 Task: Create a due date automation trigger when advanced on, on the tuesday before a card is due add content with a name ending with resume at 11:00 AM.
Action: Mouse moved to (943, 218)
Screenshot: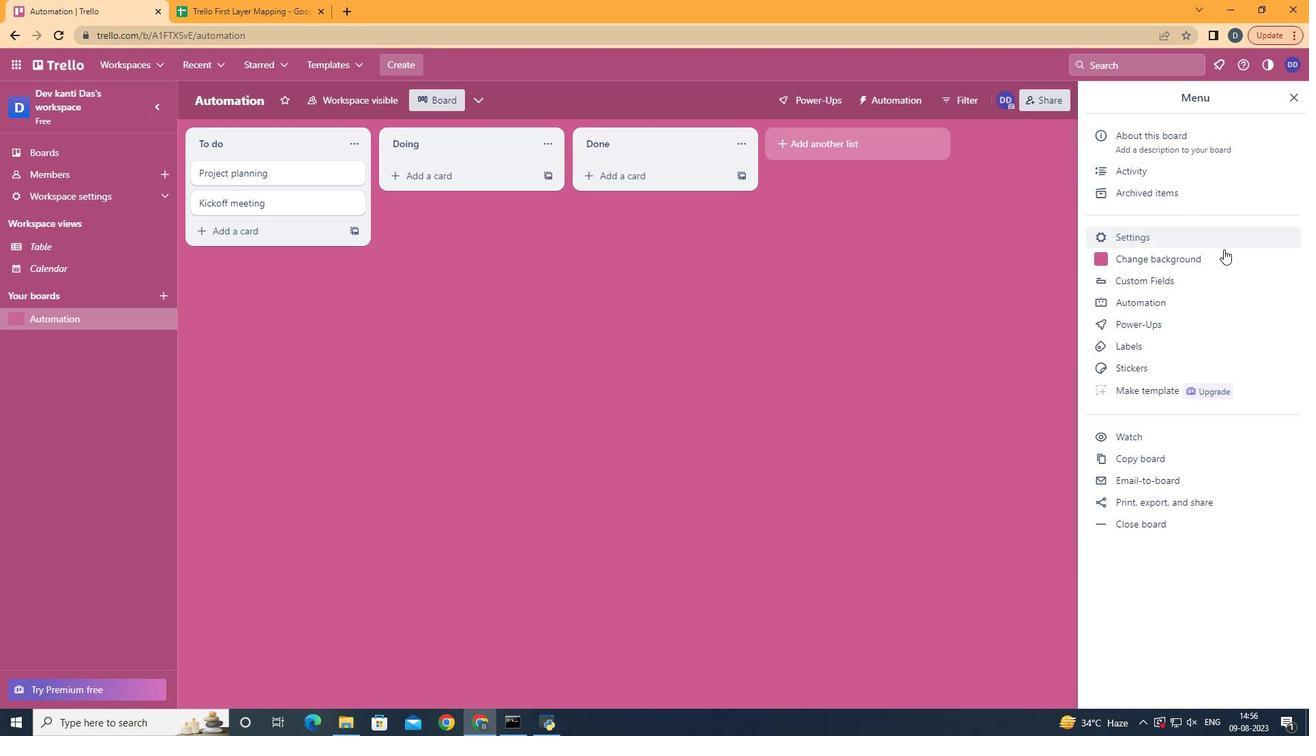 
Action: Mouse pressed left at (943, 218)
Screenshot: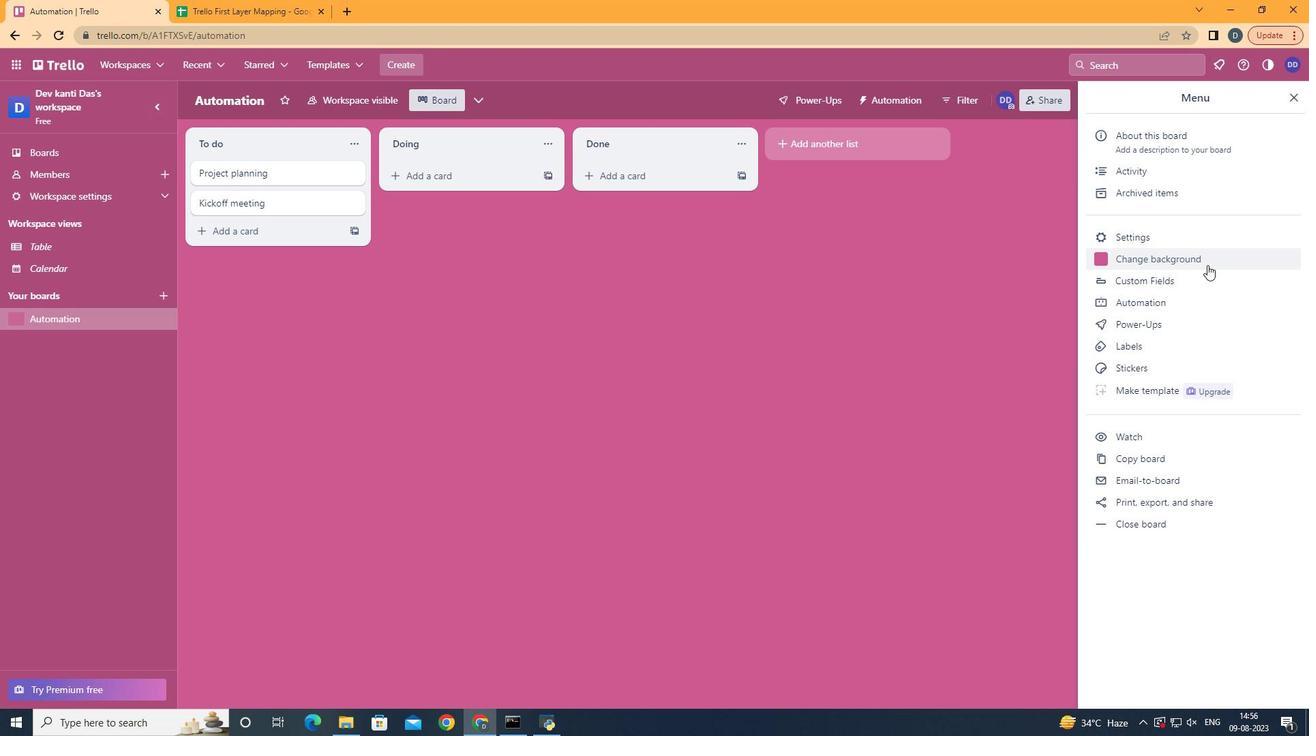 
Action: Mouse moved to (876, 354)
Screenshot: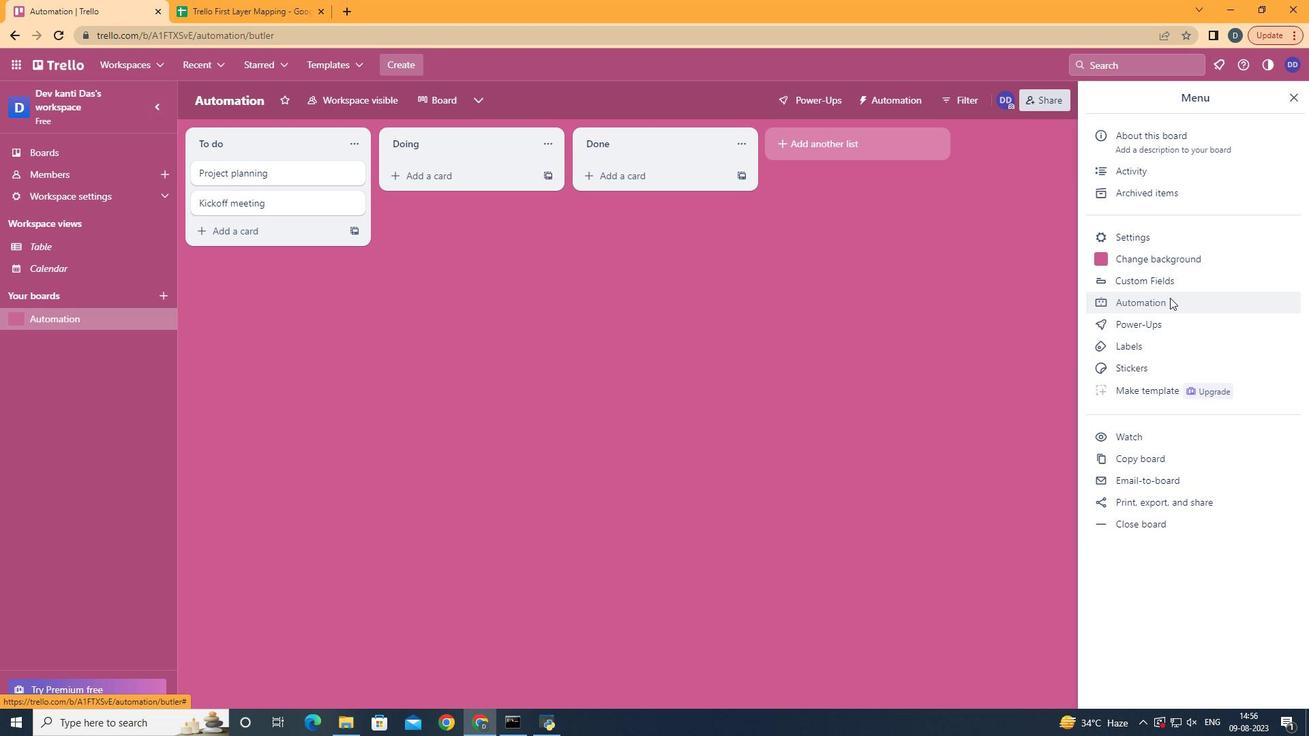 
Action: Mouse pressed left at (876, 354)
Screenshot: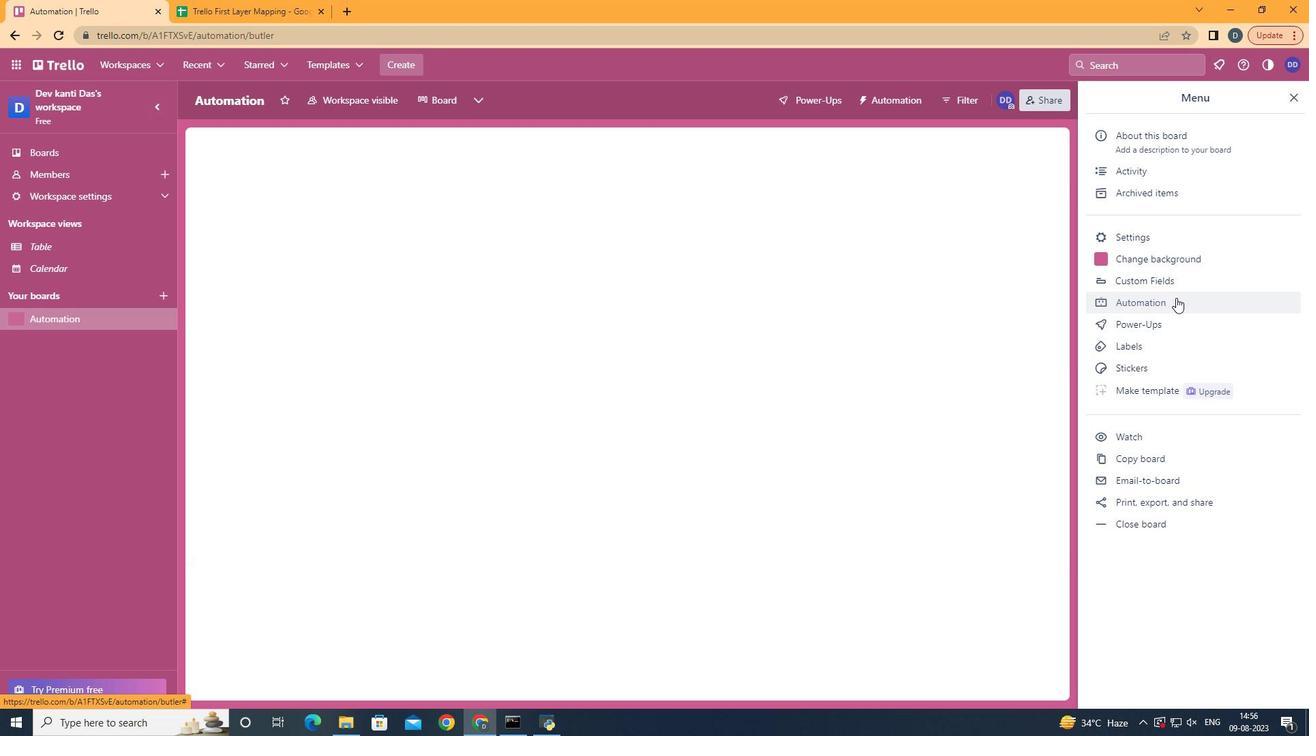 
Action: Mouse moved to (375, 336)
Screenshot: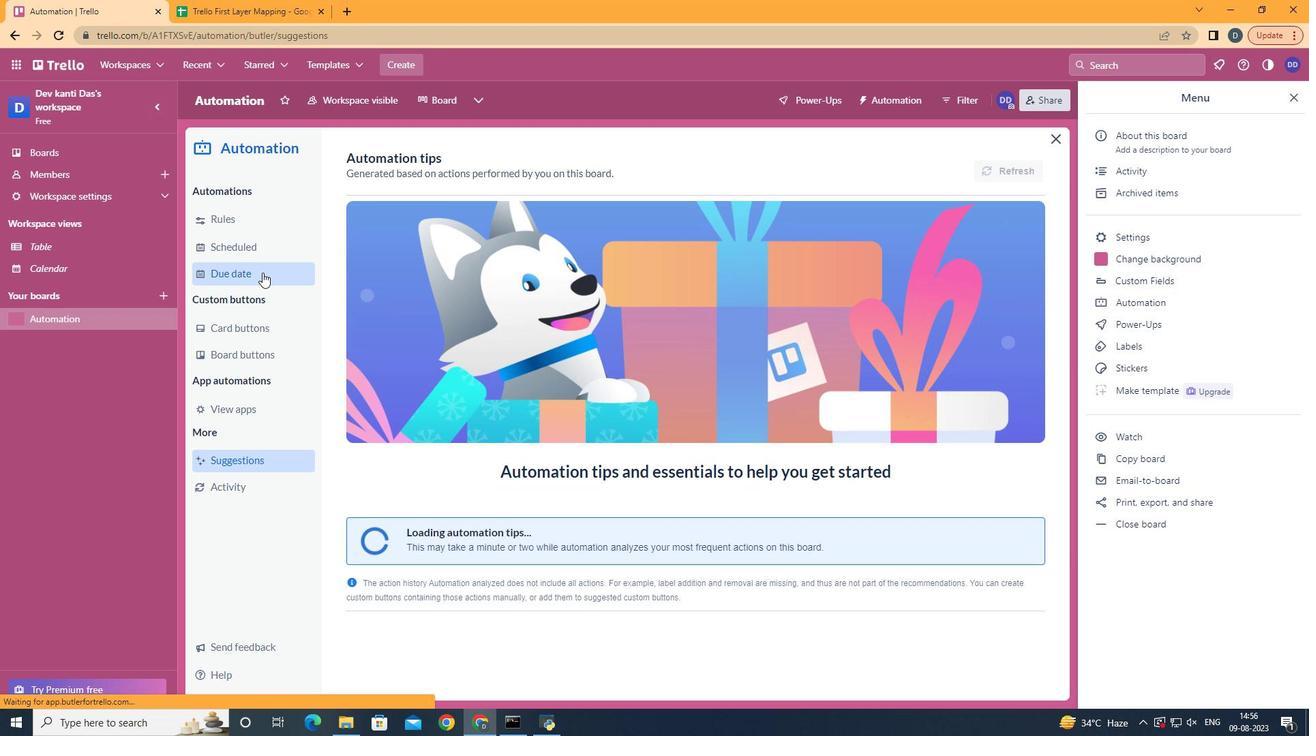 
Action: Mouse pressed left at (375, 336)
Screenshot: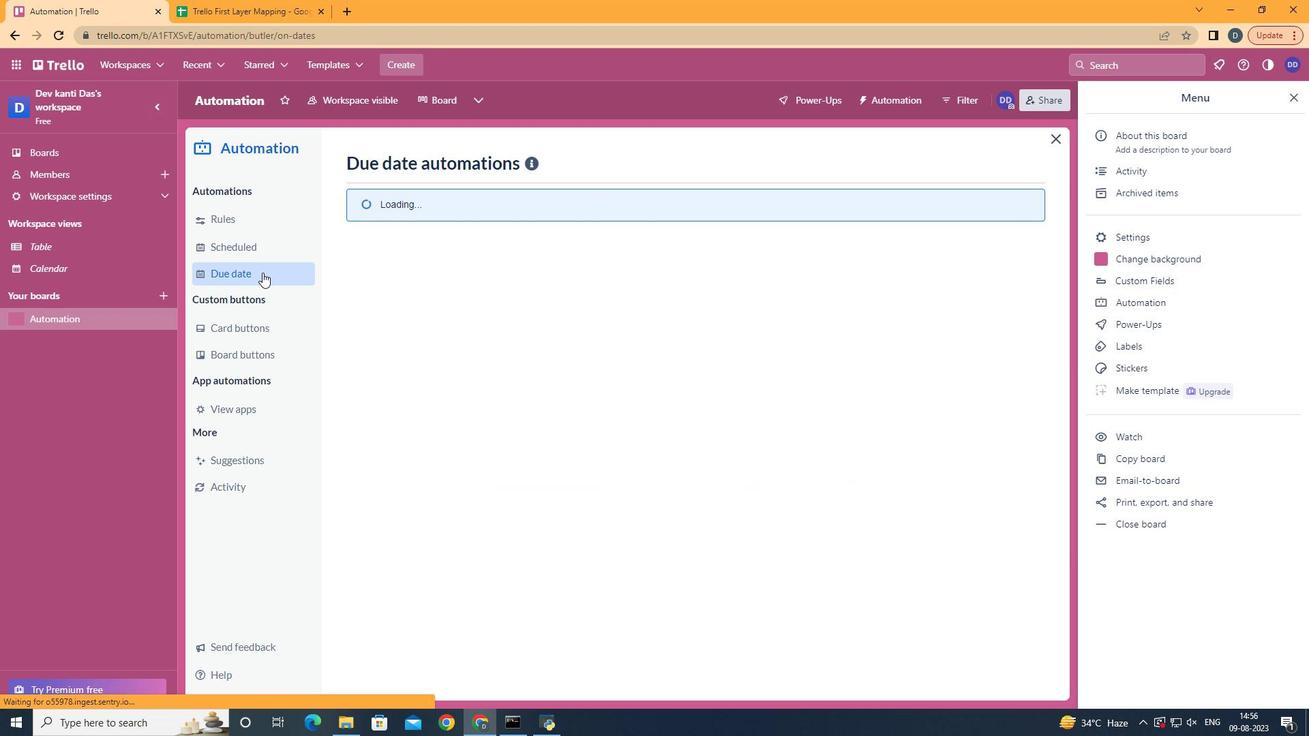 
Action: Mouse moved to (769, 268)
Screenshot: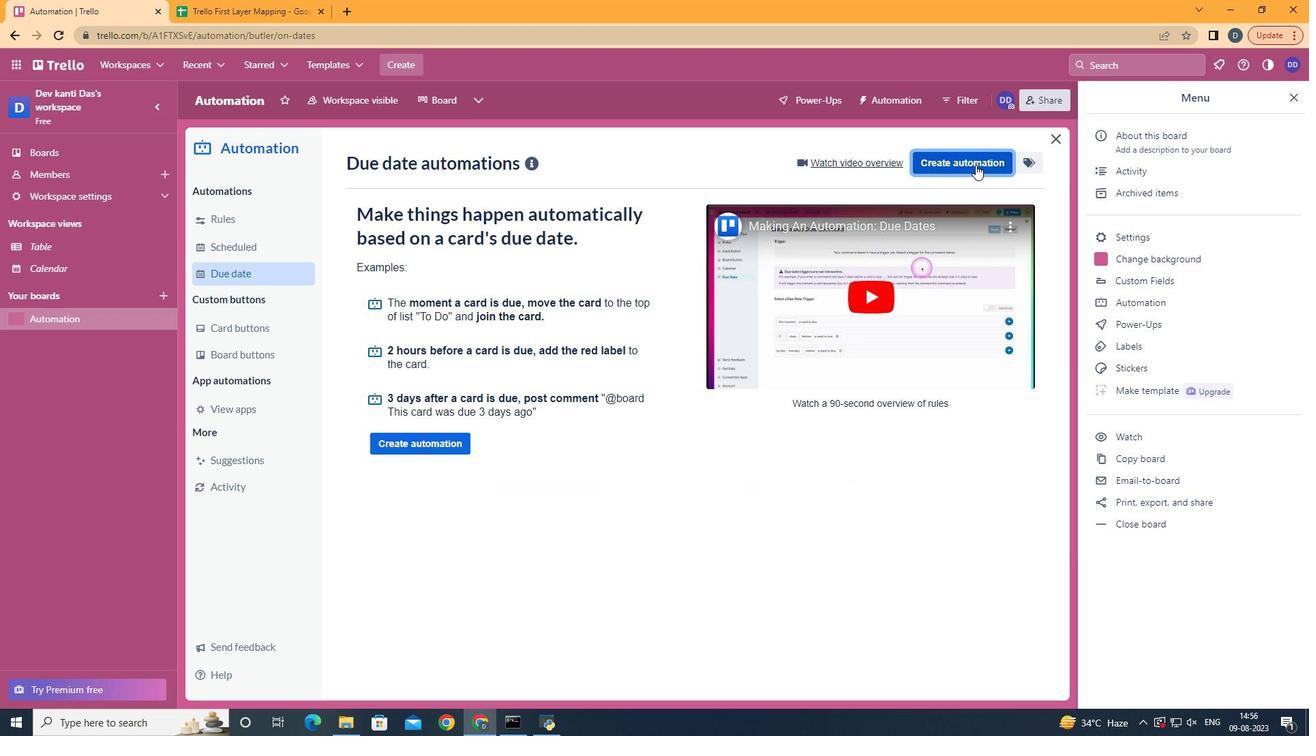 
Action: Mouse pressed left at (769, 268)
Screenshot: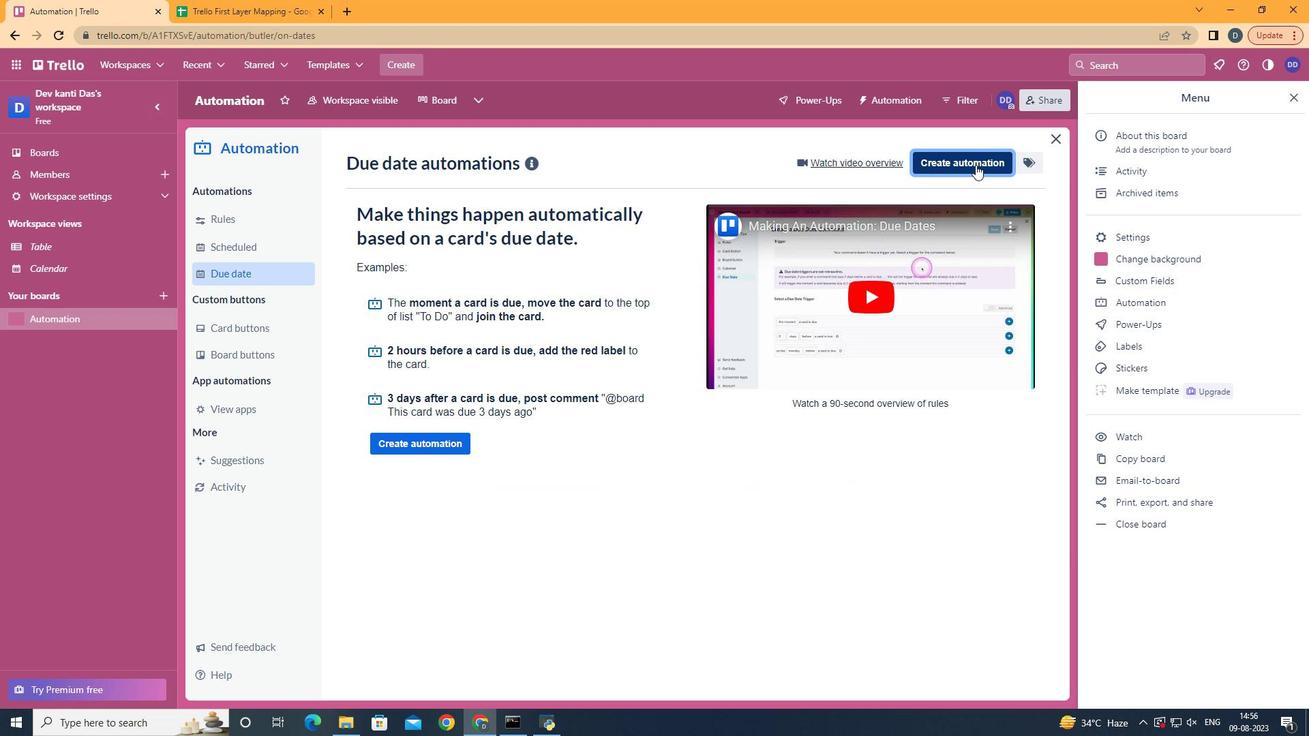 
Action: Mouse moved to (769, 262)
Screenshot: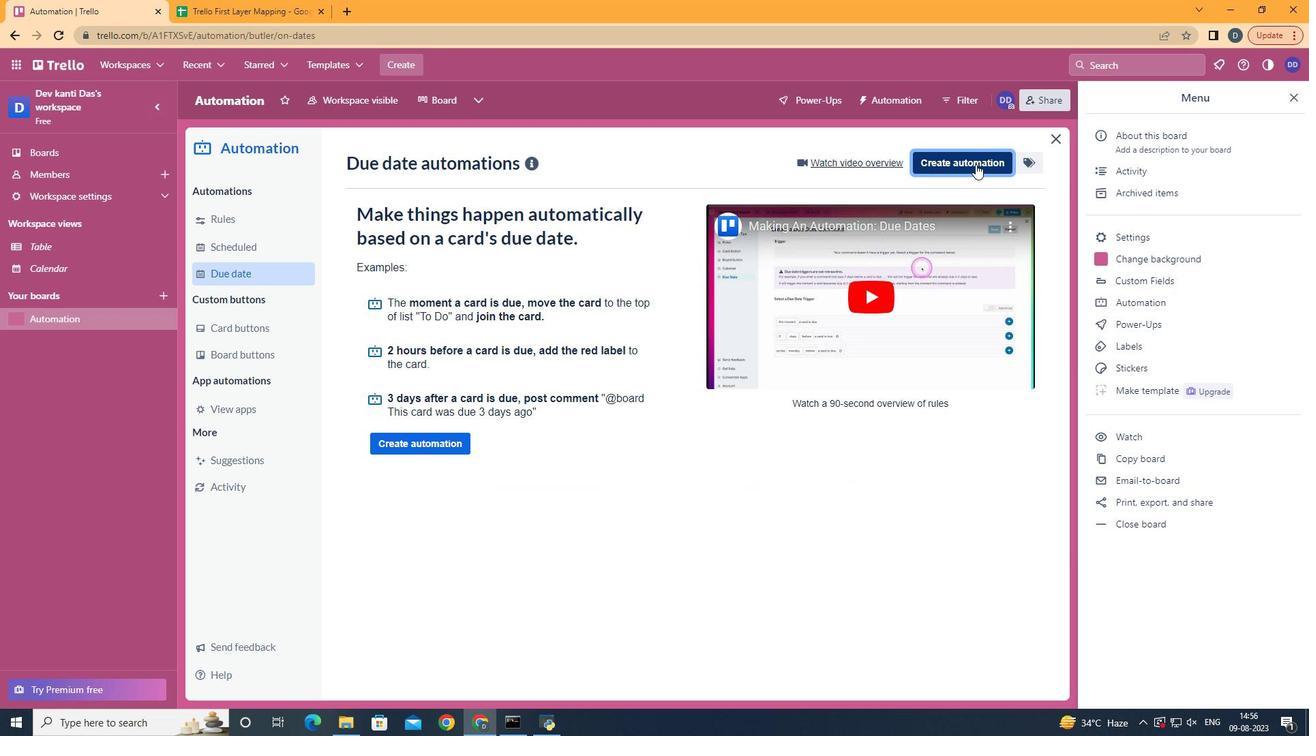 
Action: Mouse pressed left at (769, 262)
Screenshot: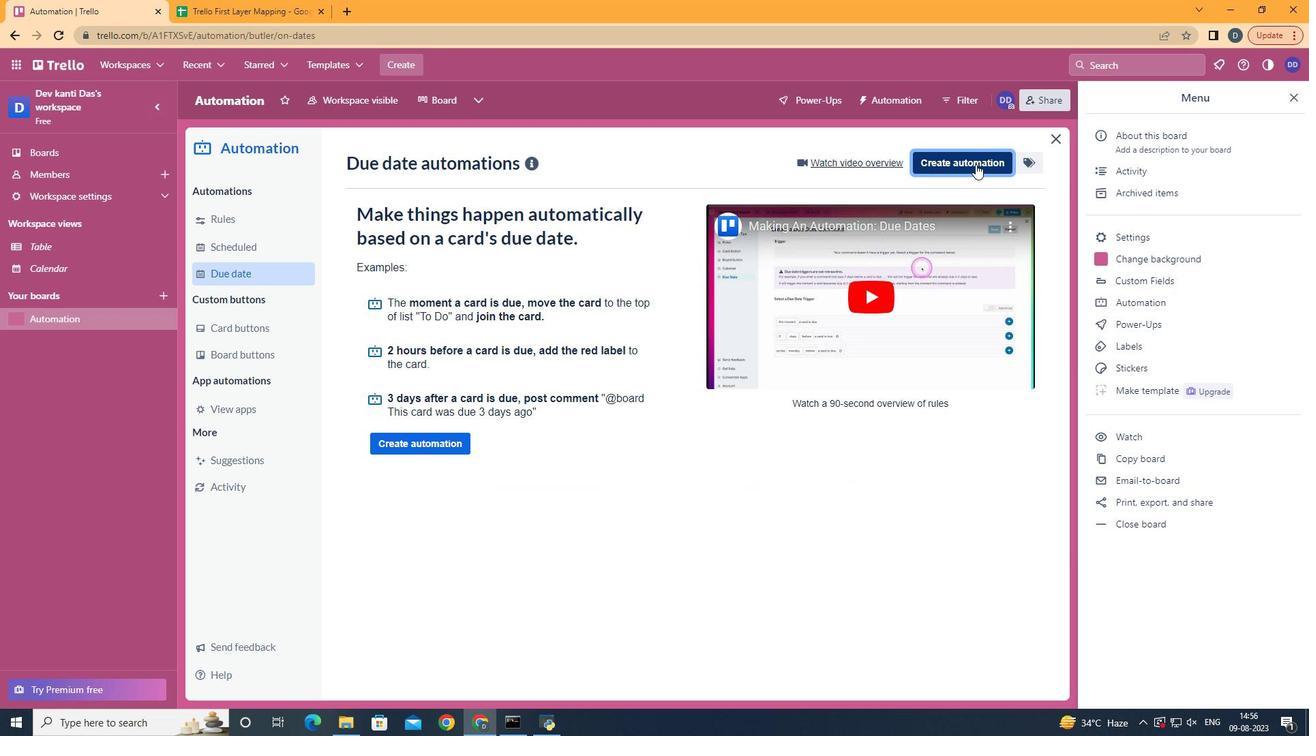 
Action: Mouse moved to (606, 345)
Screenshot: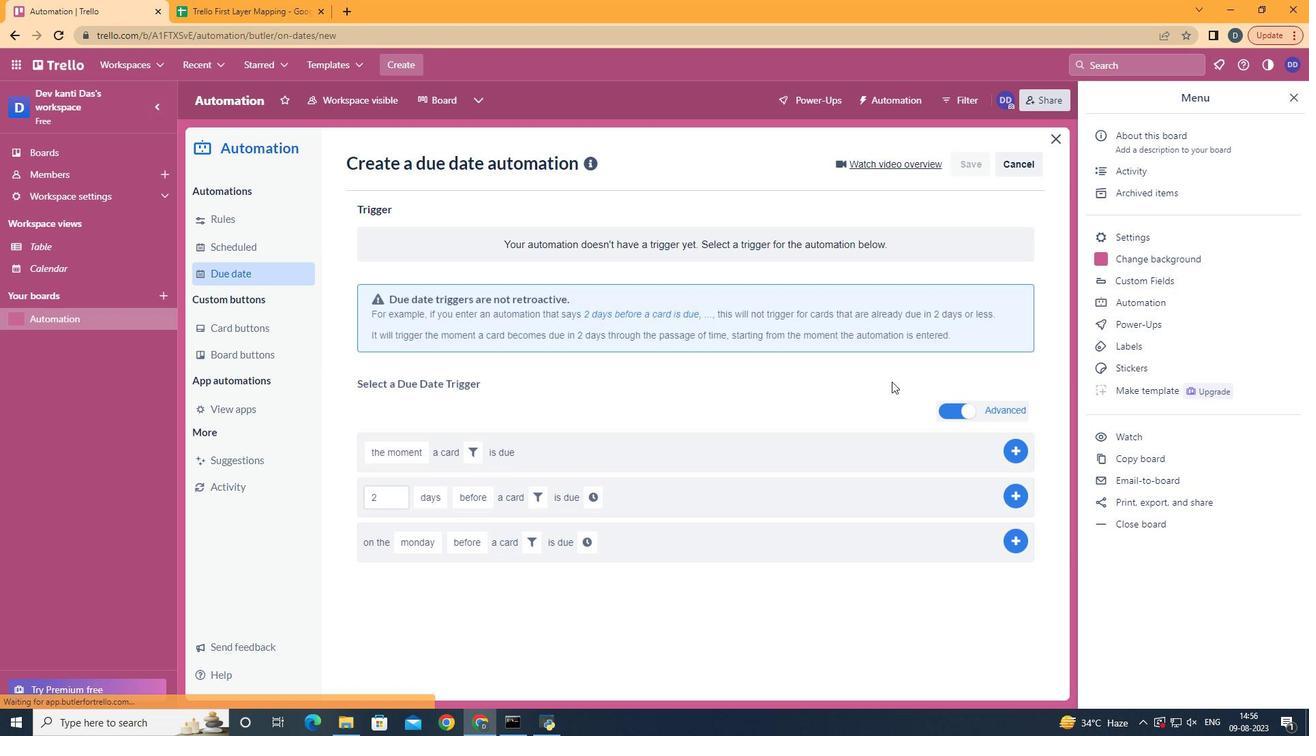 
Action: Mouse pressed left at (606, 345)
Screenshot: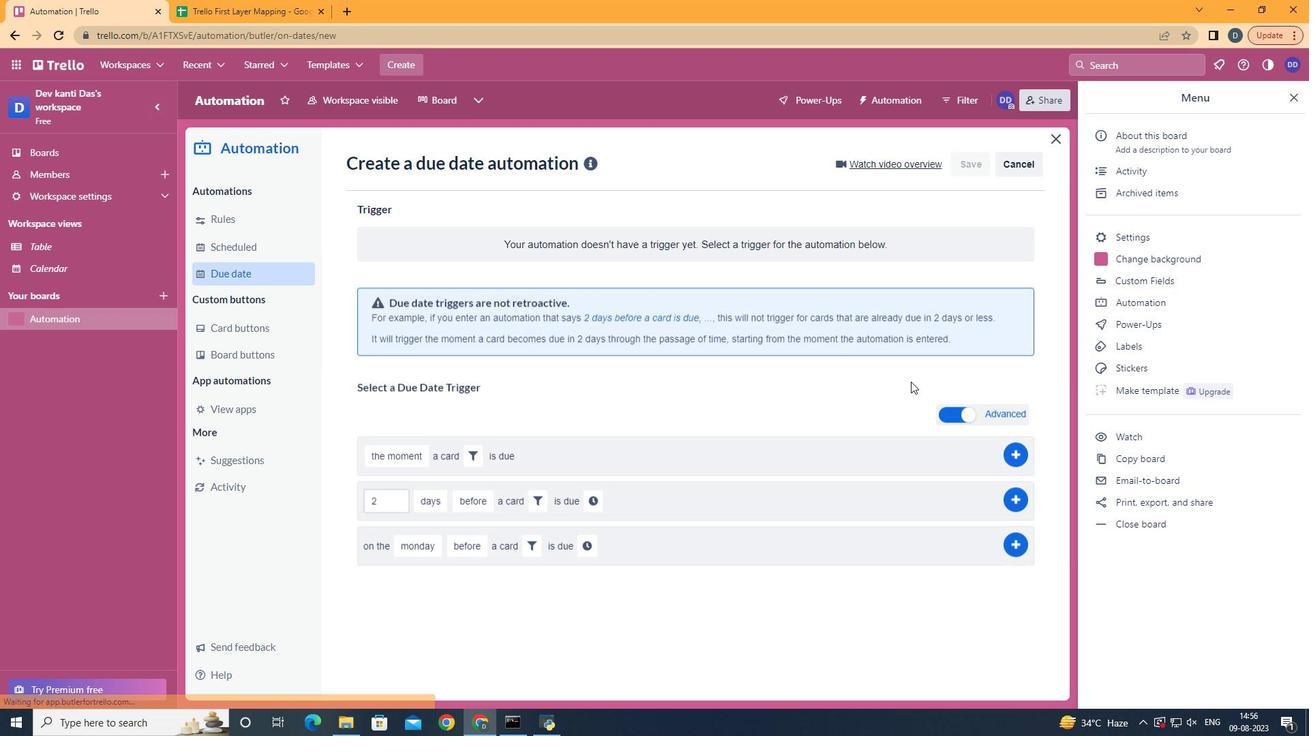 
Action: Mouse moved to (473, 413)
Screenshot: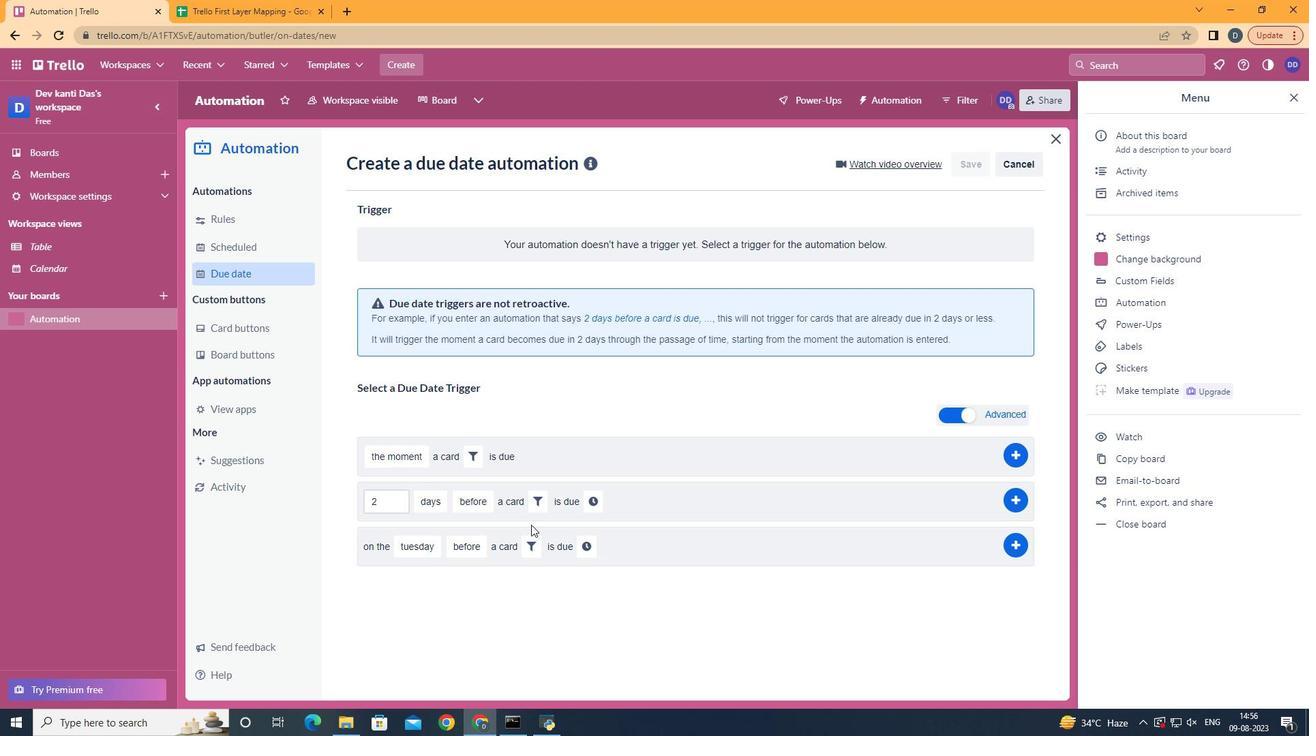 
Action: Mouse pressed left at (473, 413)
Screenshot: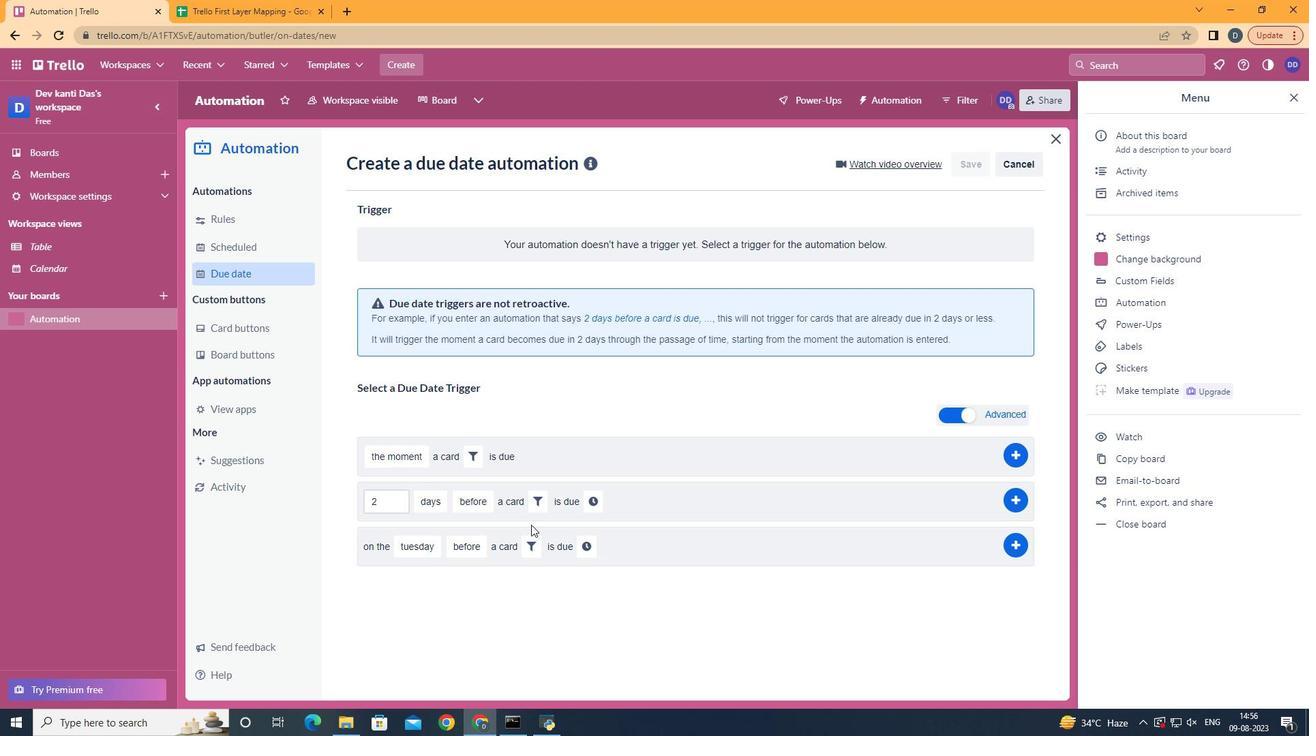 
Action: Mouse moved to (523, 523)
Screenshot: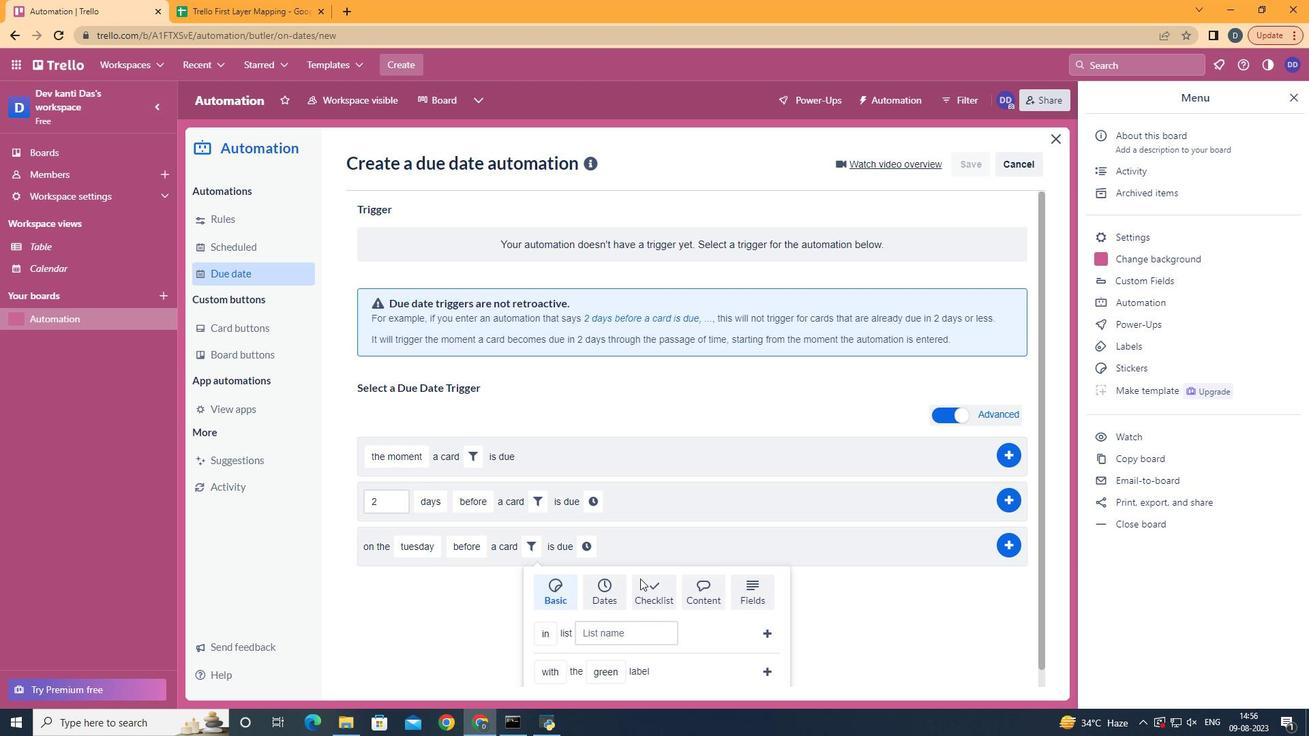 
Action: Mouse pressed left at (523, 523)
Screenshot: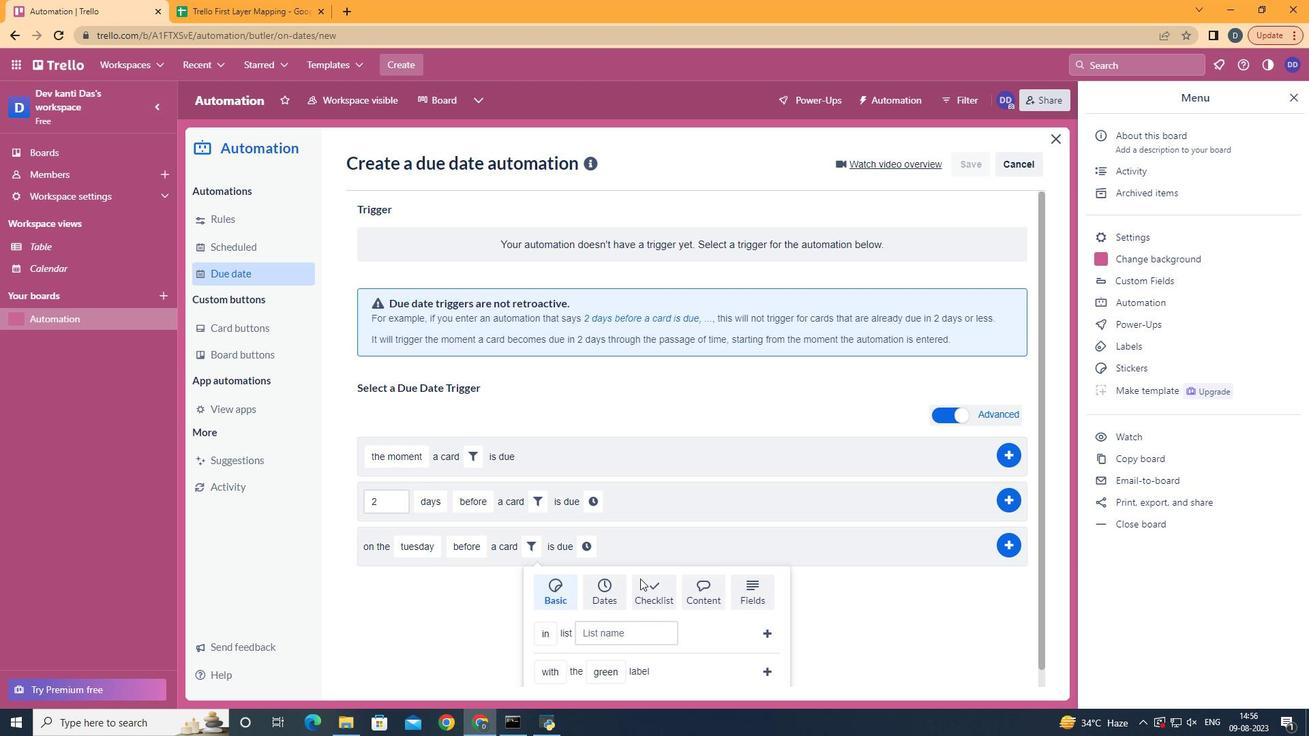 
Action: Mouse moved to (621, 553)
Screenshot: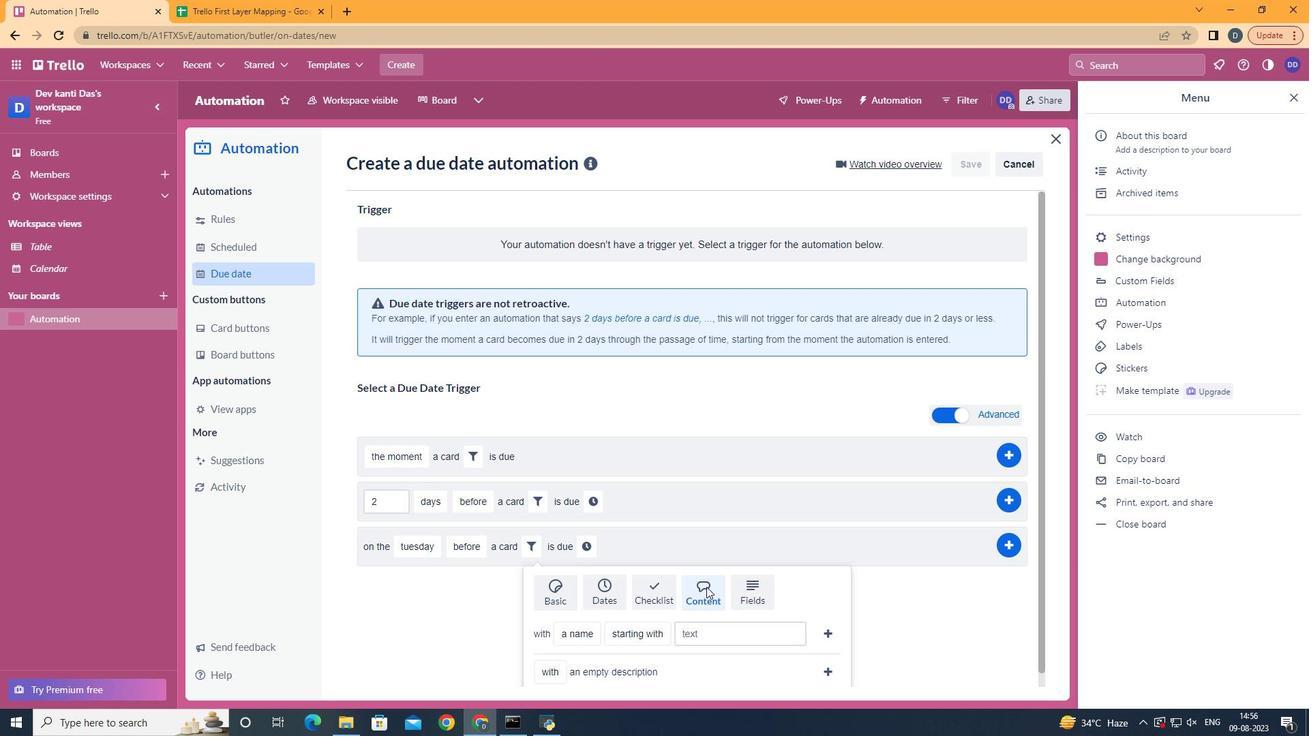 
Action: Mouse pressed left at (621, 553)
Screenshot: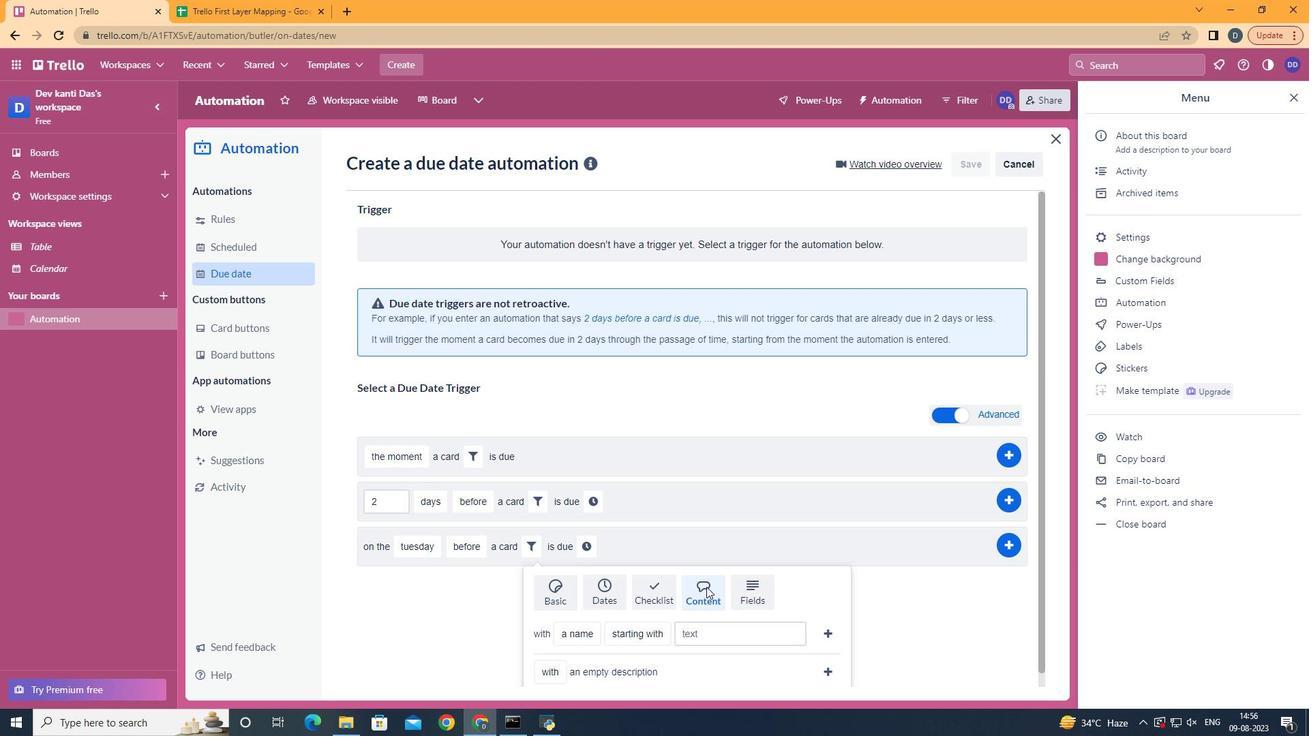 
Action: Mouse moved to (568, 530)
Screenshot: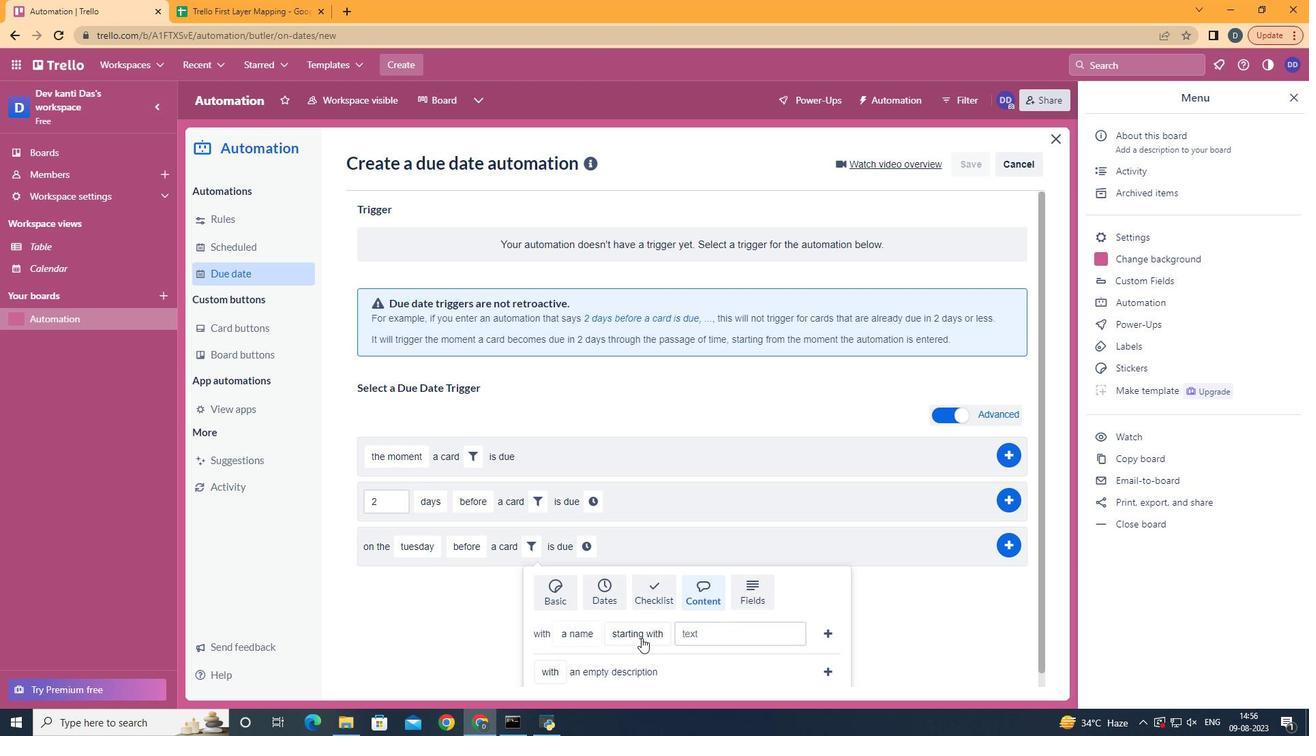 
Action: Mouse pressed left at (568, 530)
Screenshot: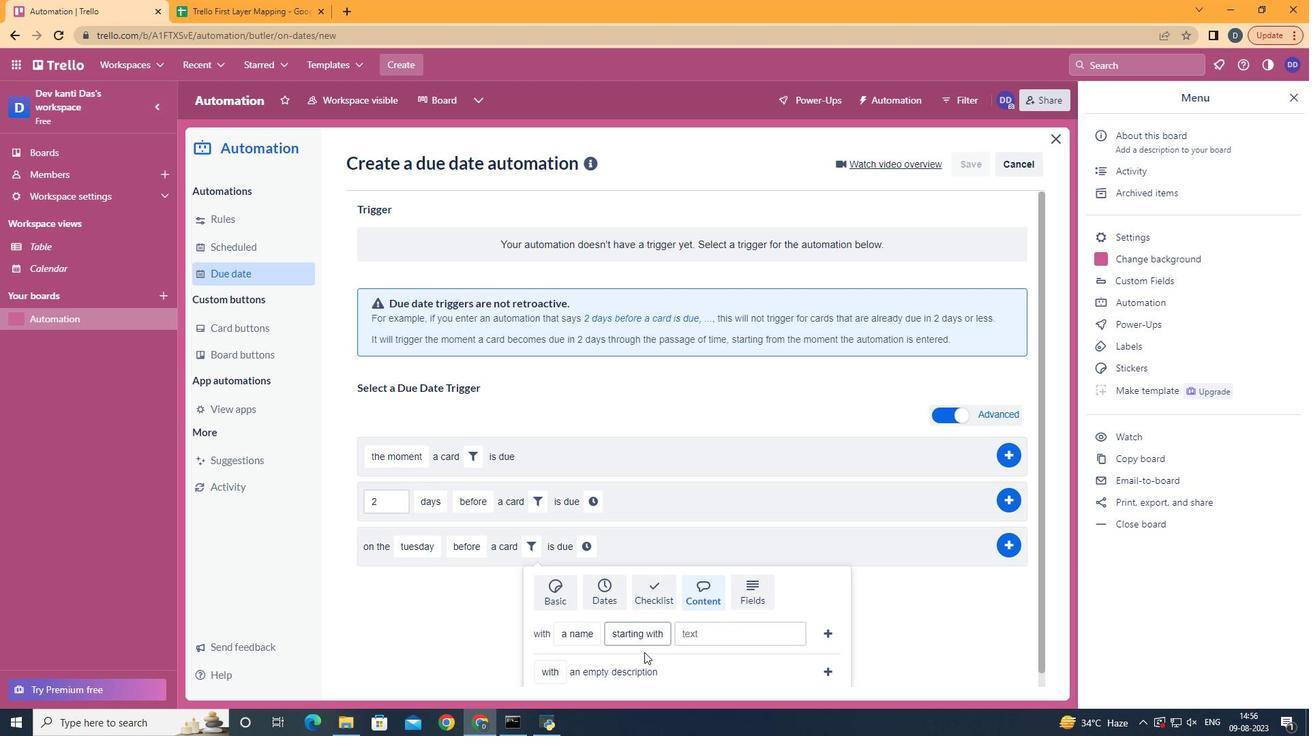 
Action: Mouse moved to (602, 493)
Screenshot: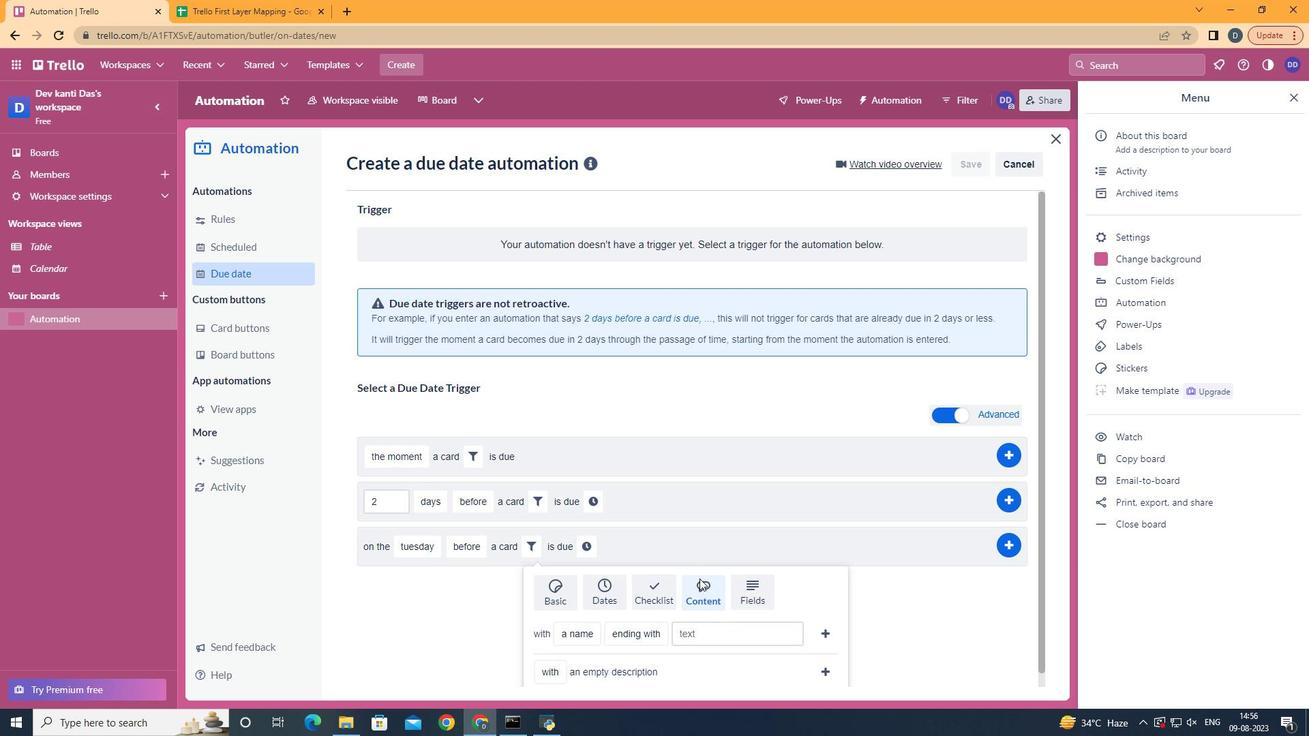 
Action: Mouse pressed left at (602, 493)
Screenshot: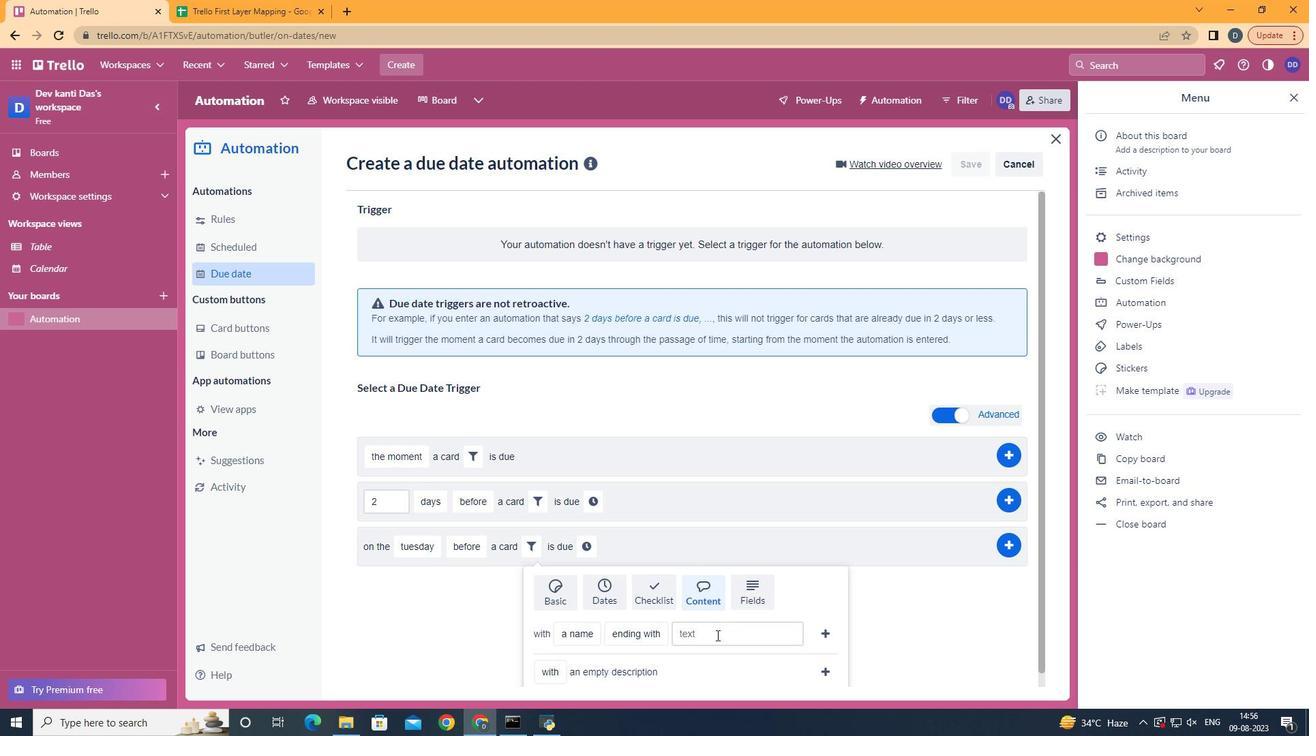 
Action: Mouse moved to (629, 595)
Screenshot: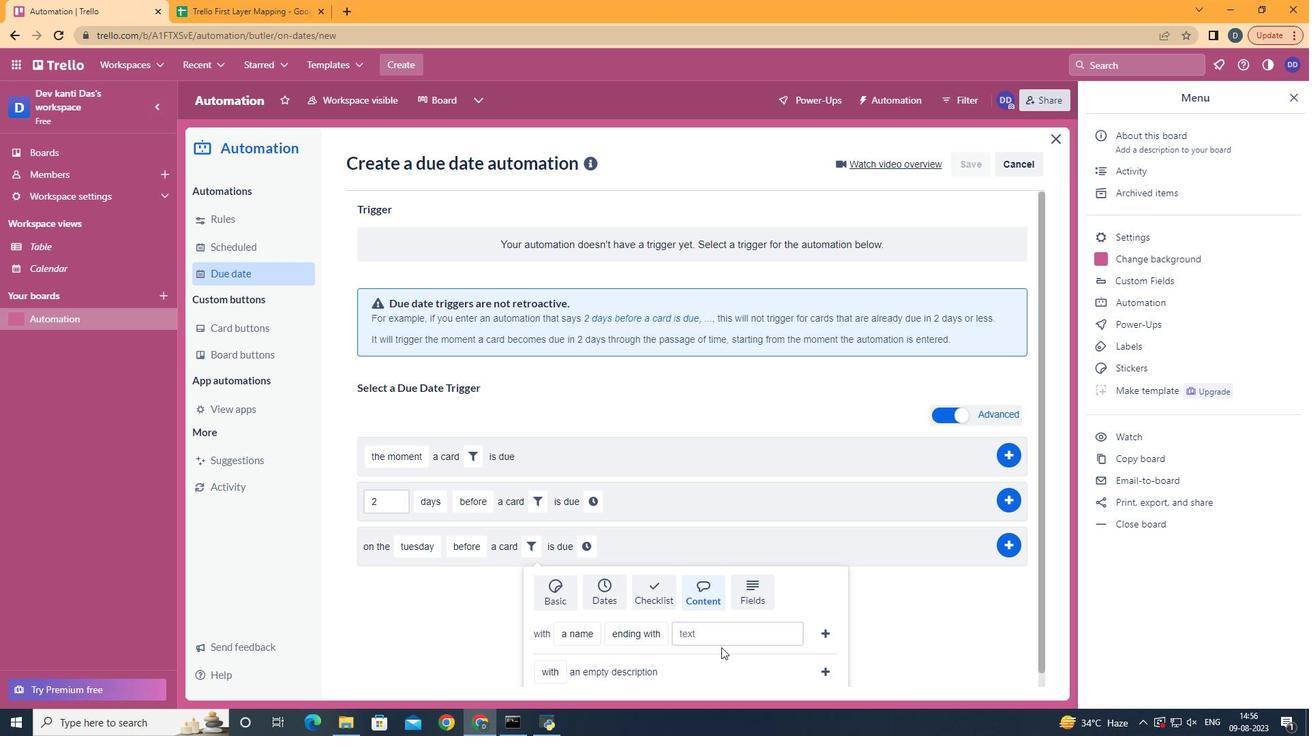 
Action: Mouse pressed left at (629, 595)
Screenshot: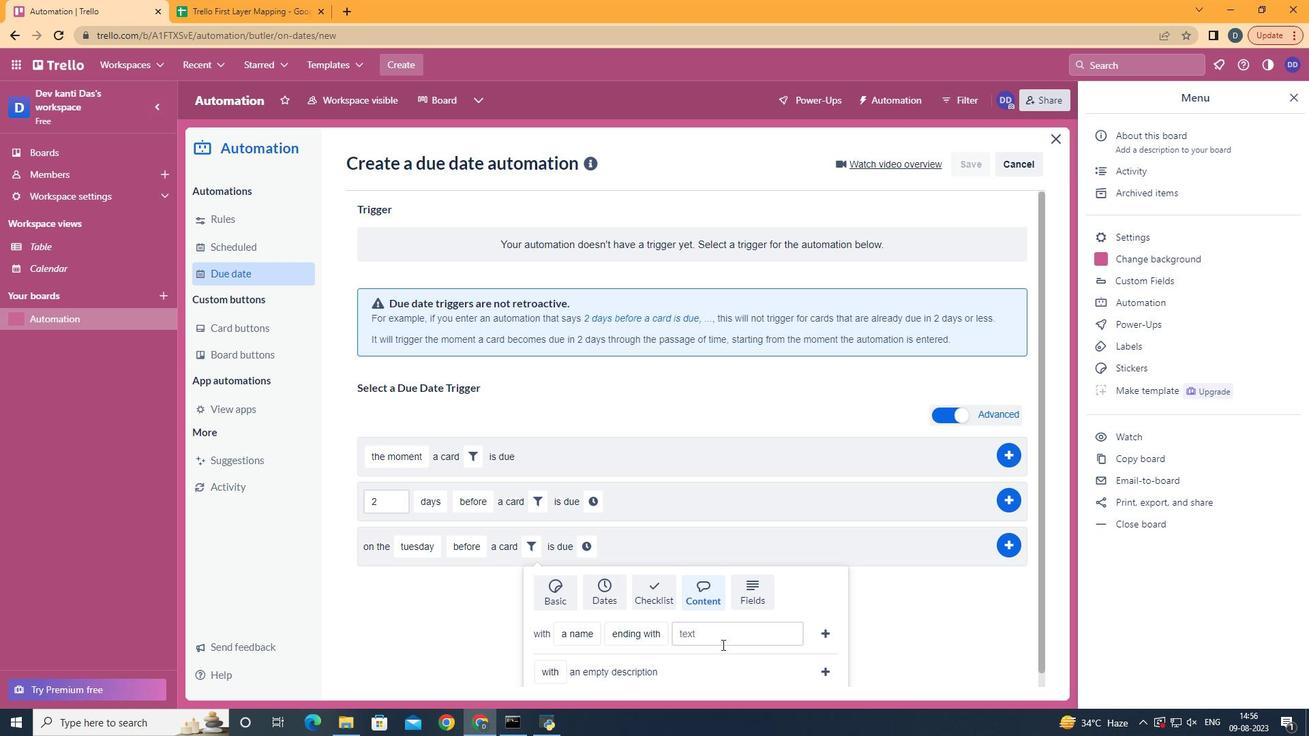 
Action: Mouse moved to (631, 590)
Screenshot: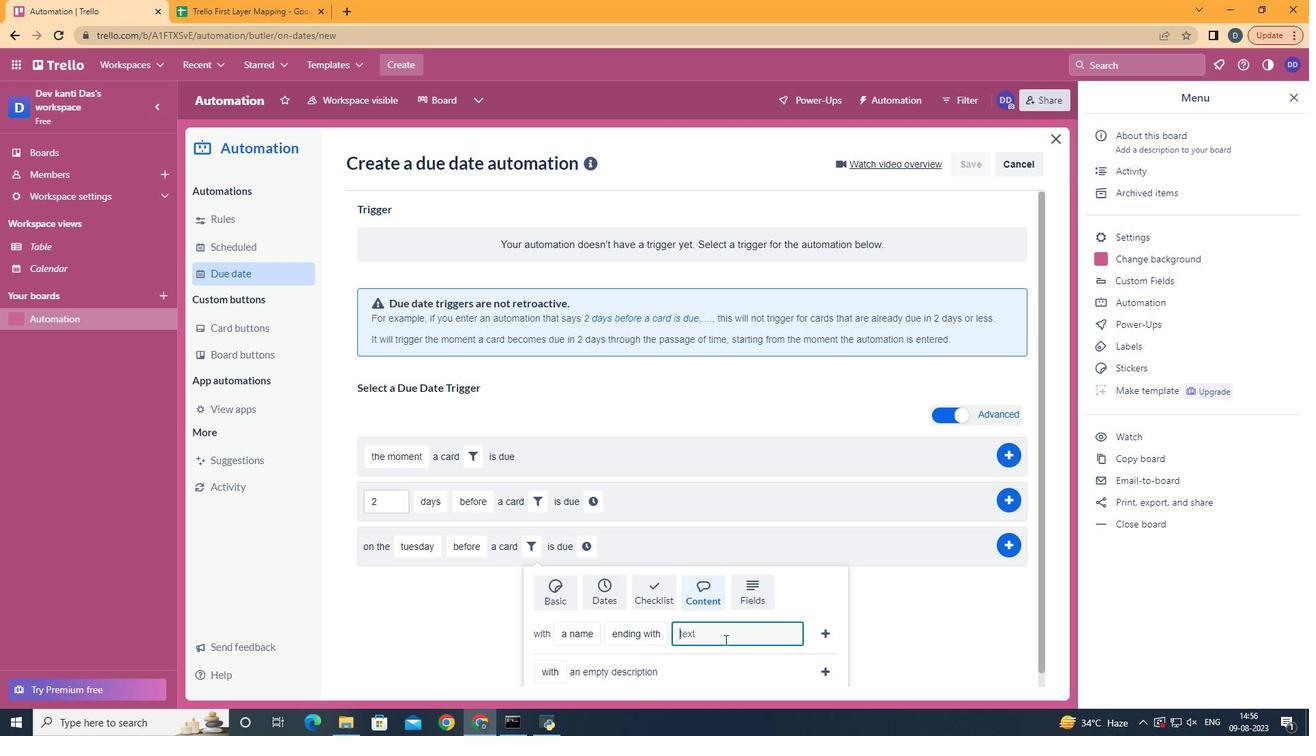 
Action: Mouse pressed left at (631, 590)
Screenshot: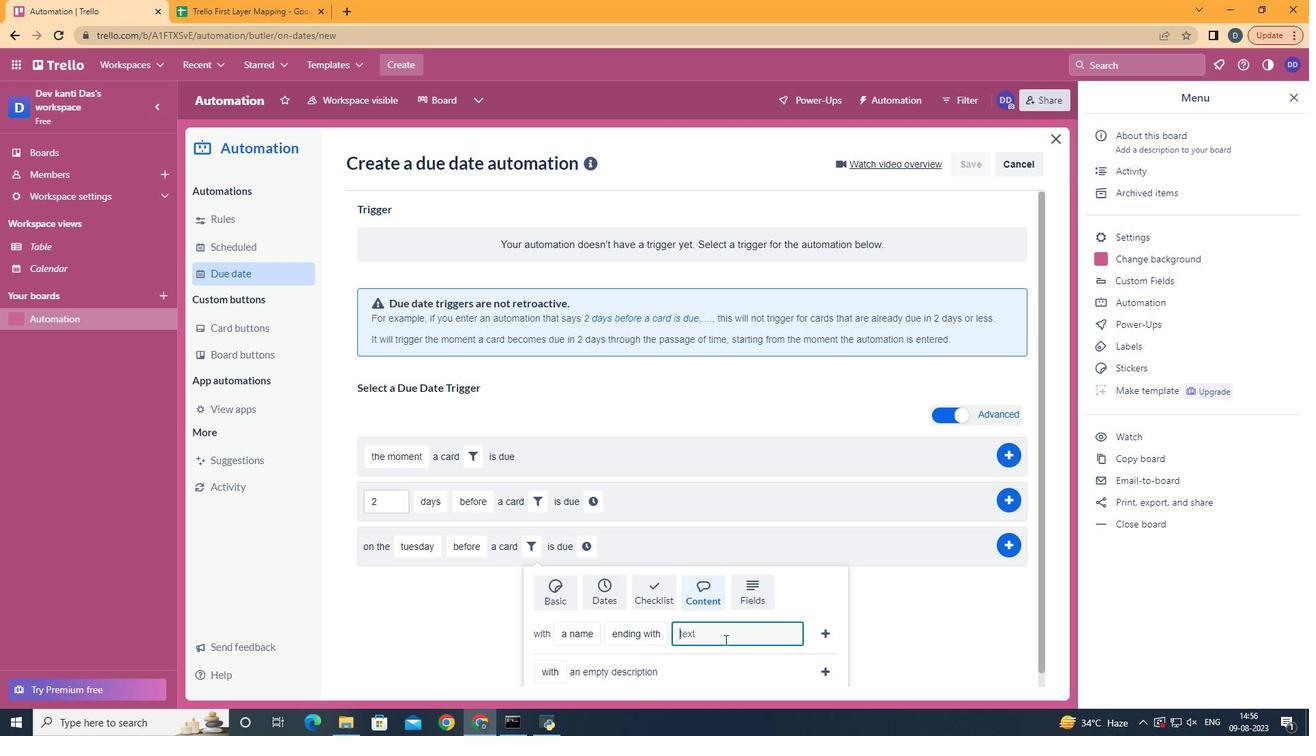 
Action: Key pressed resume
Screenshot: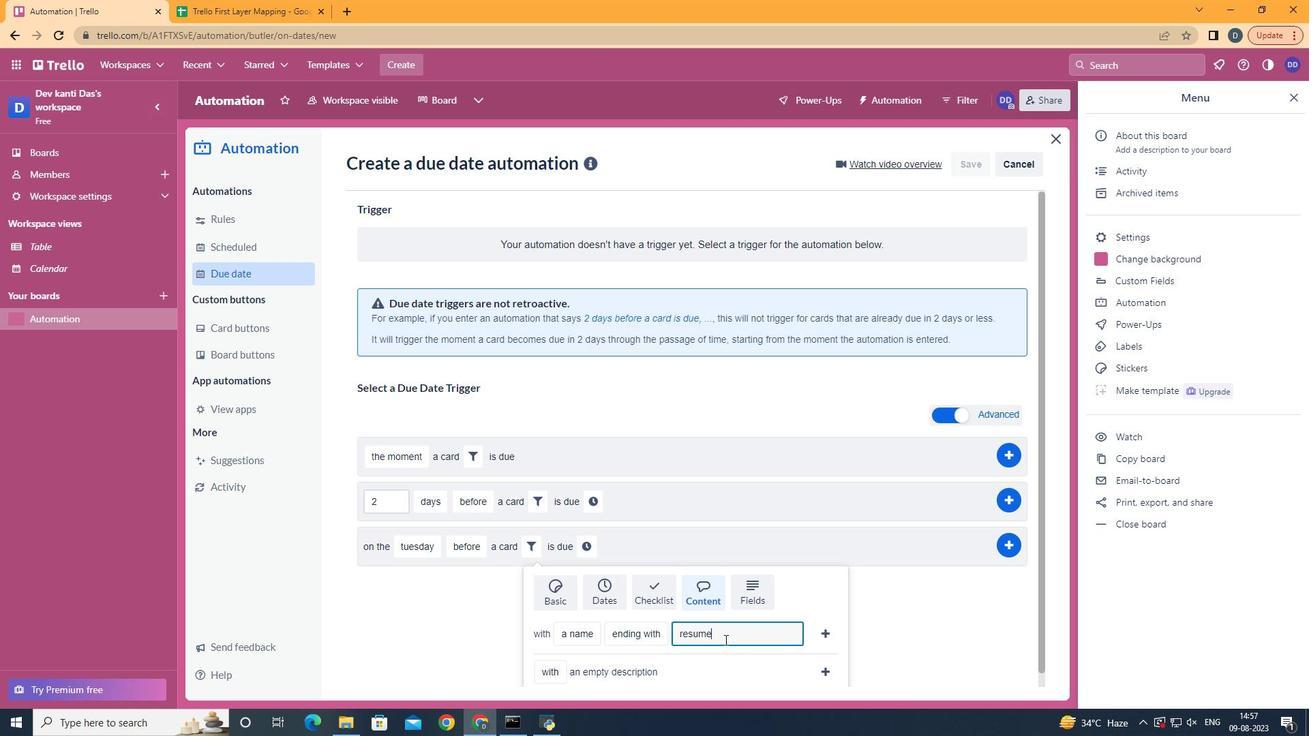 
Action: Mouse moved to (687, 587)
Screenshot: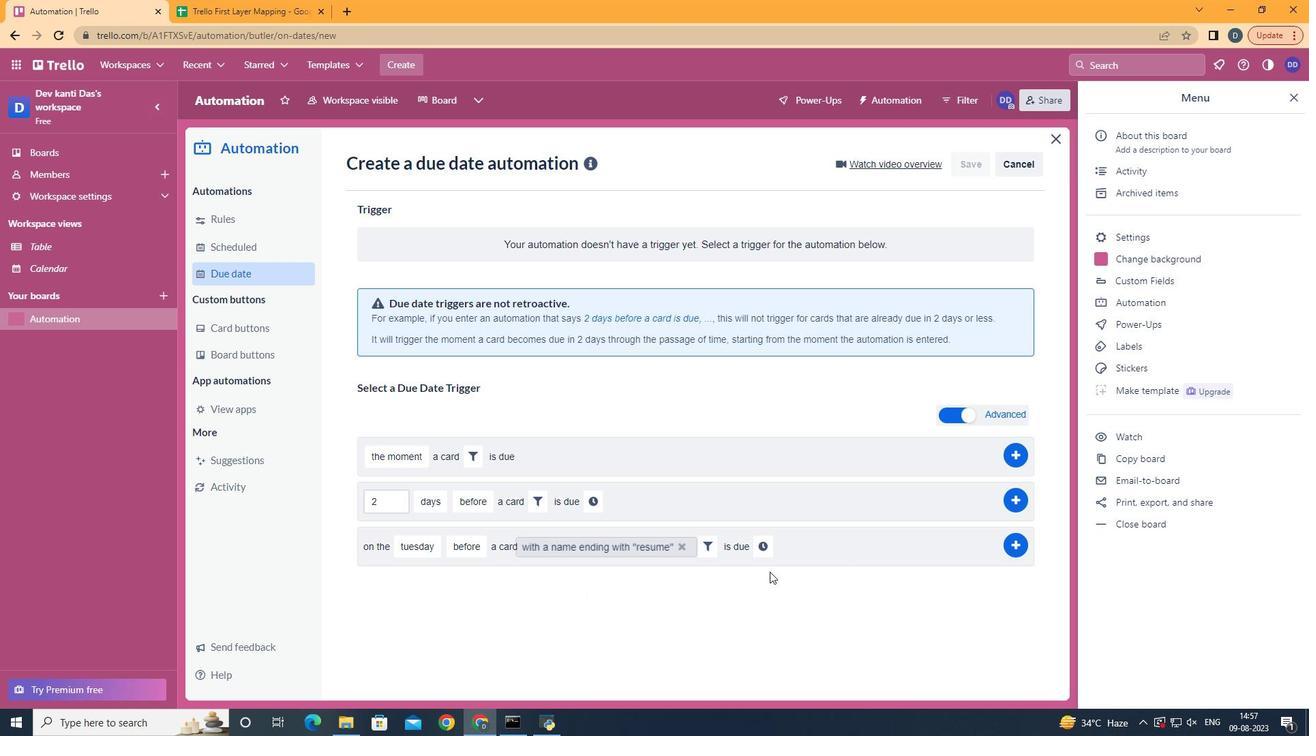 
Action: Mouse pressed left at (686, 587)
Screenshot: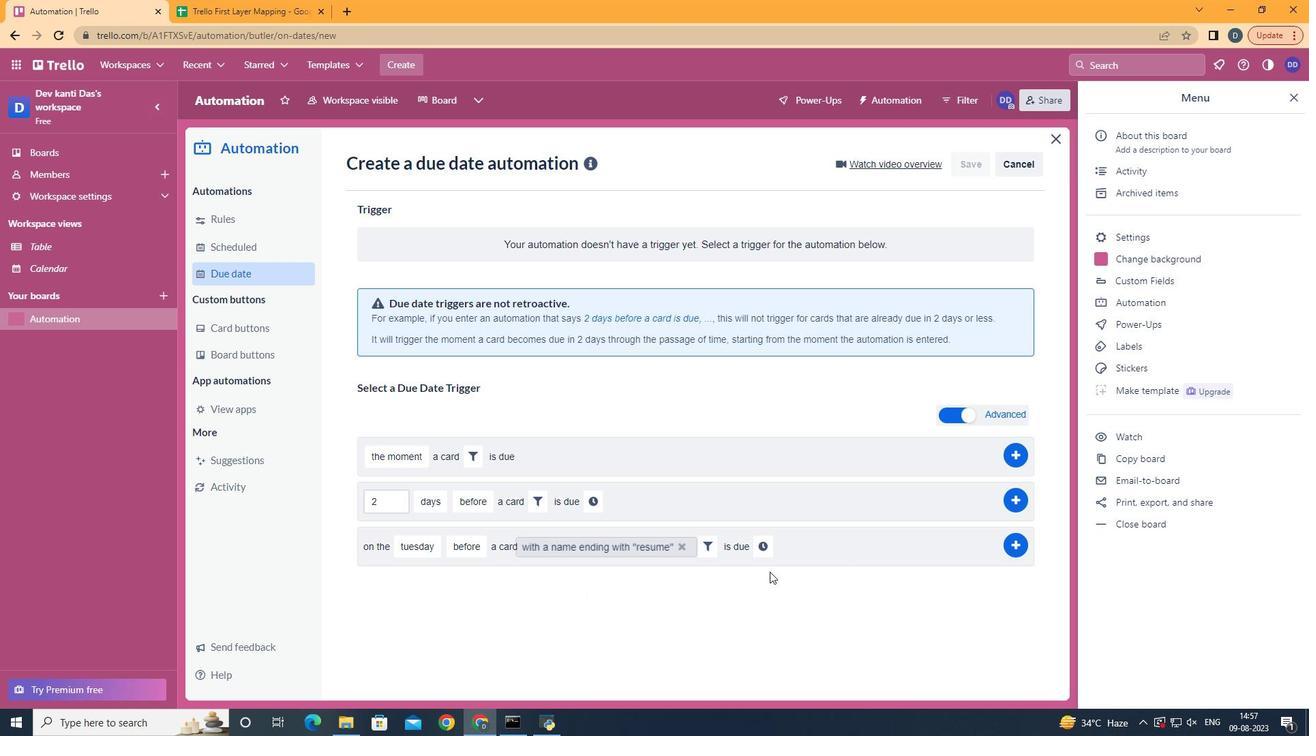 
Action: Mouse moved to (657, 533)
Screenshot: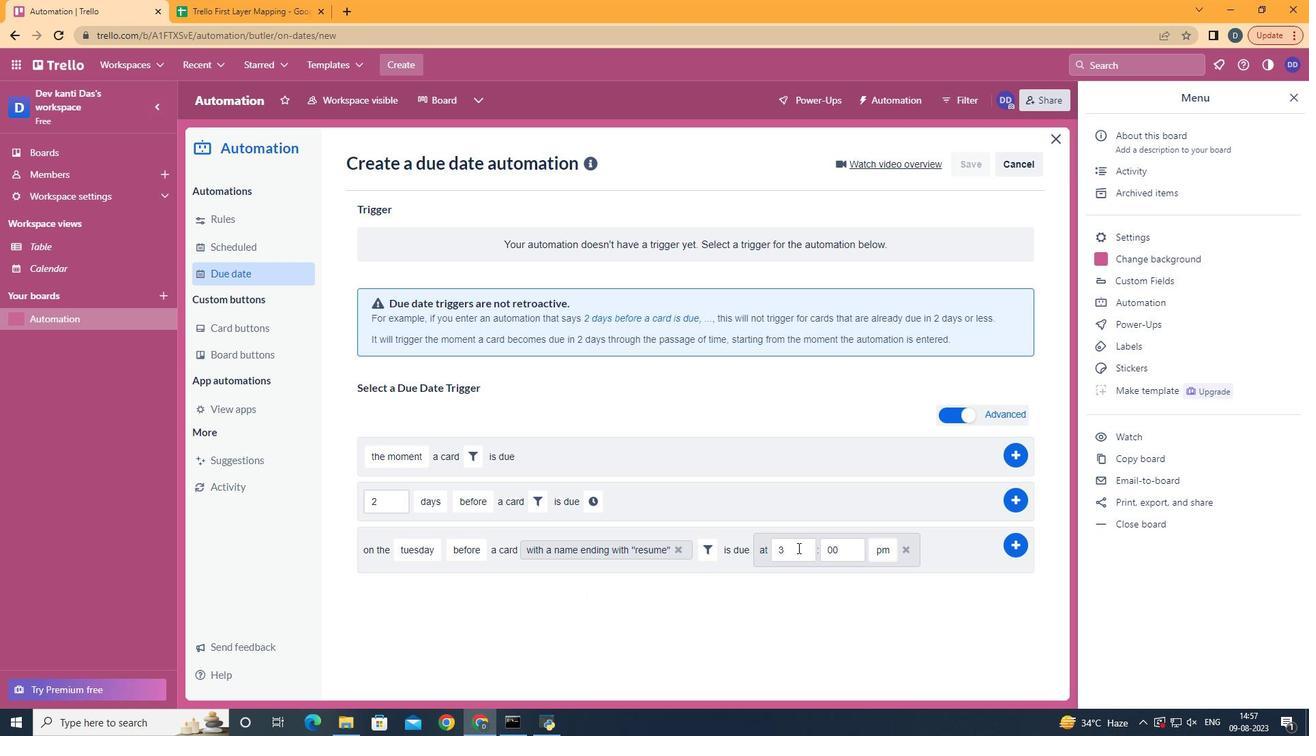 
Action: Mouse pressed left at (657, 533)
Screenshot: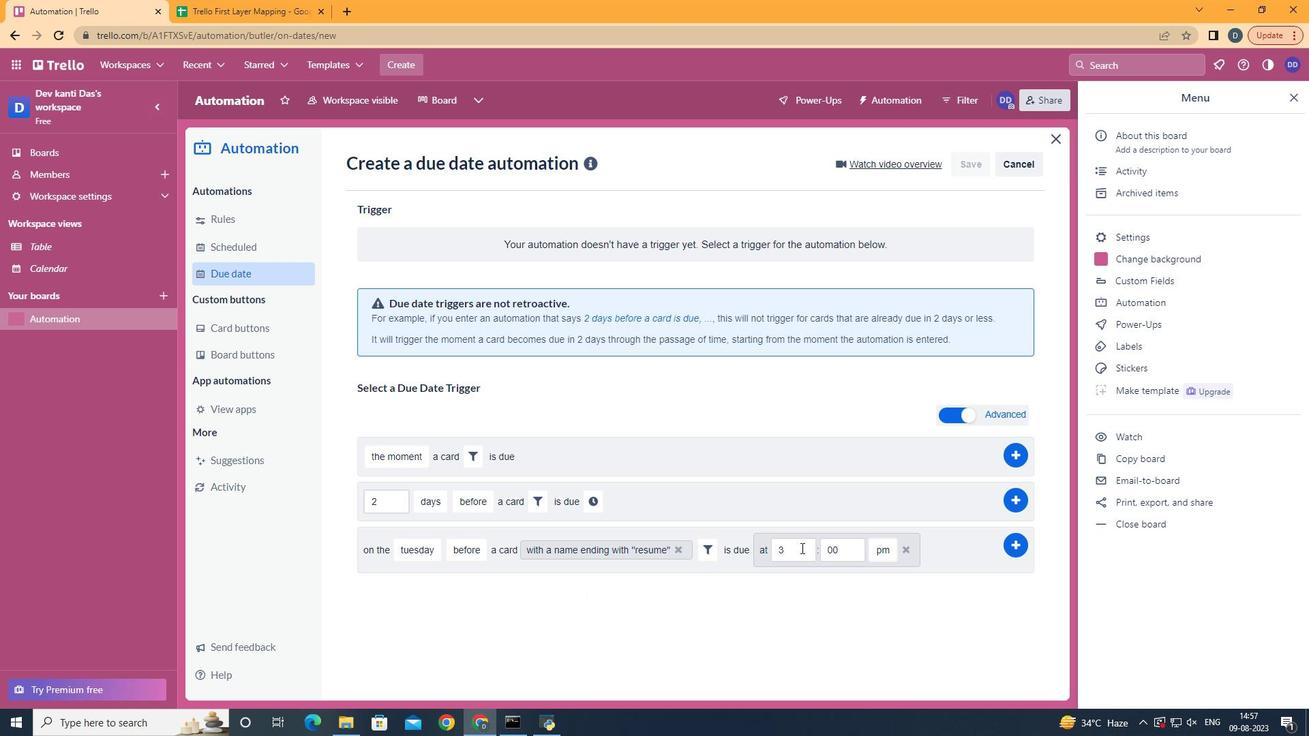 
Action: Mouse moved to (673, 527)
Screenshot: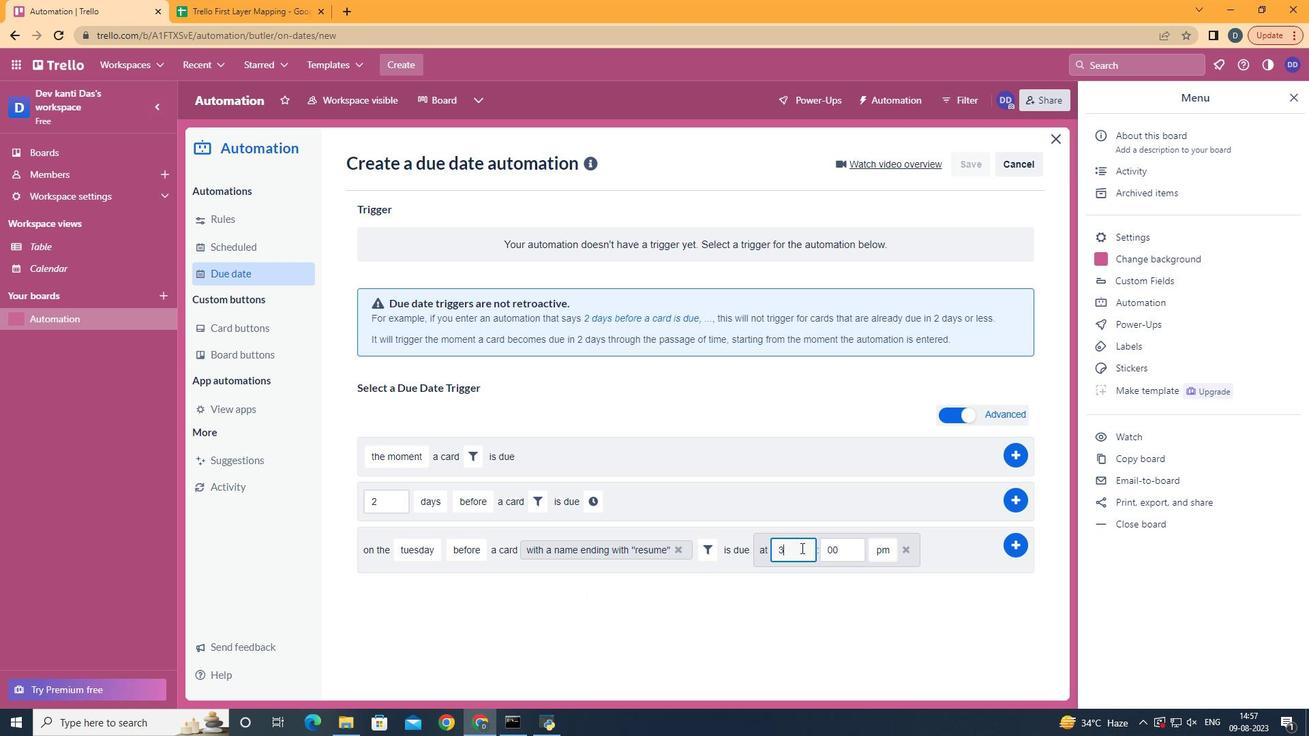 
Action: Mouse pressed left at (673, 527)
Screenshot: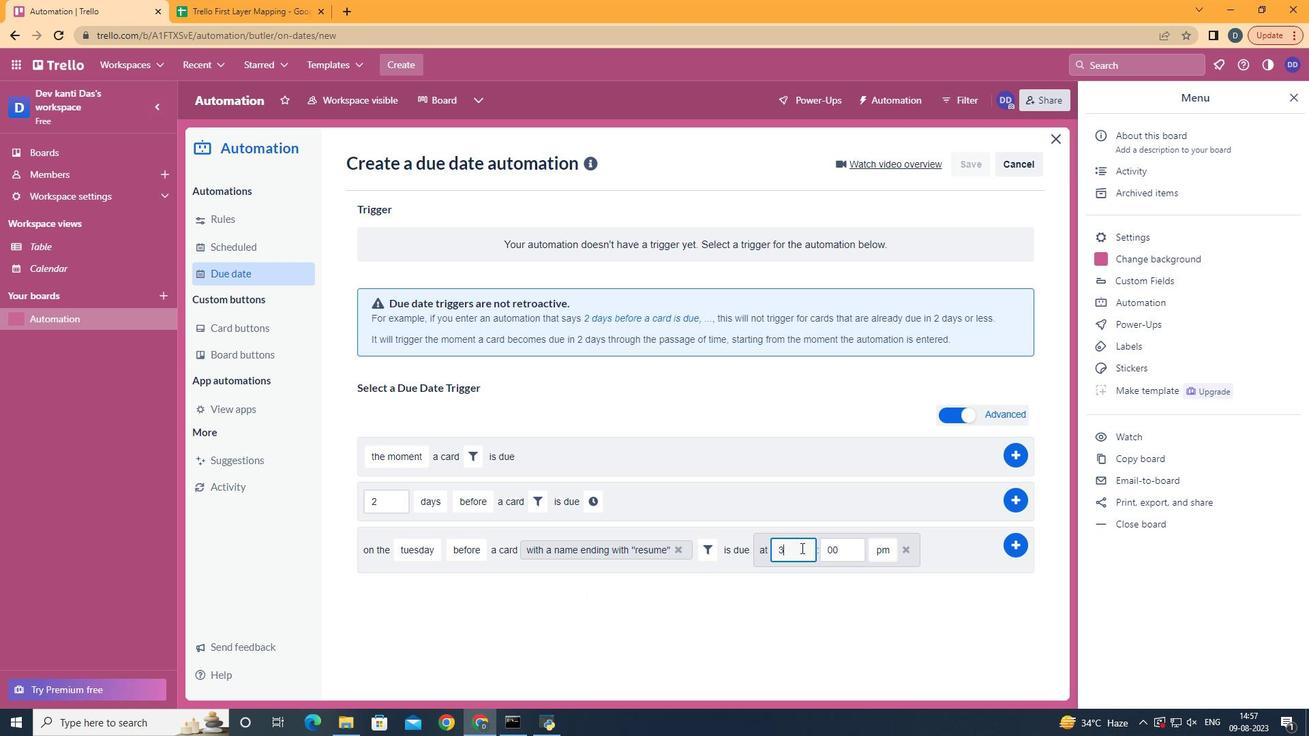 
Action: Key pressed <Key.backspace>11
Screenshot: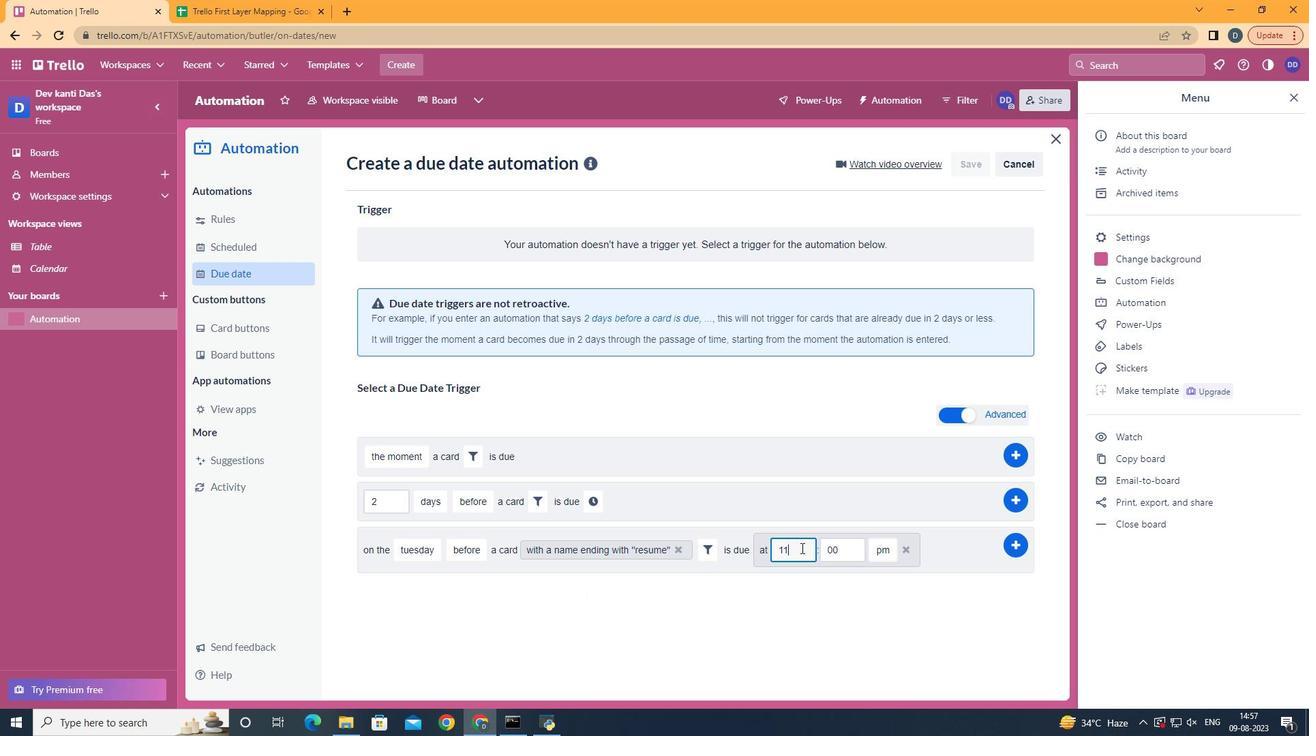 
Action: Mouse moved to (719, 550)
Screenshot: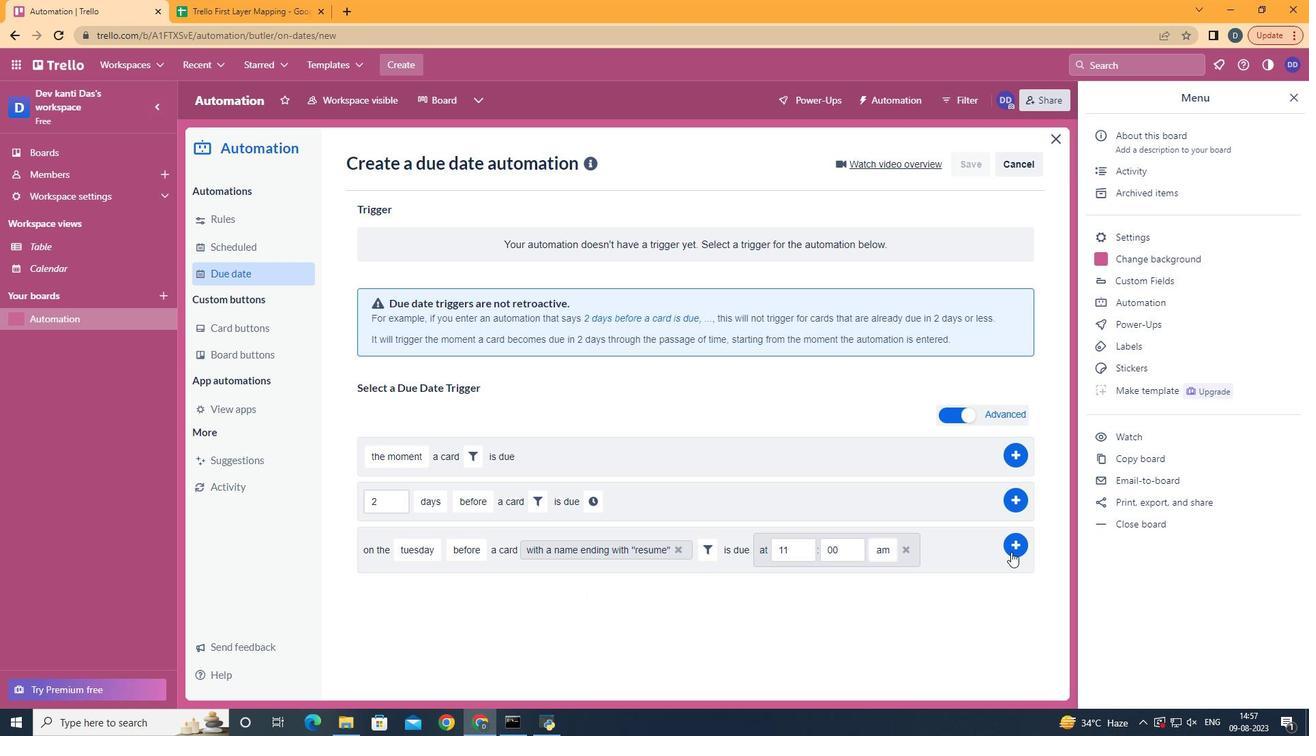 
Action: Mouse pressed left at (719, 550)
Screenshot: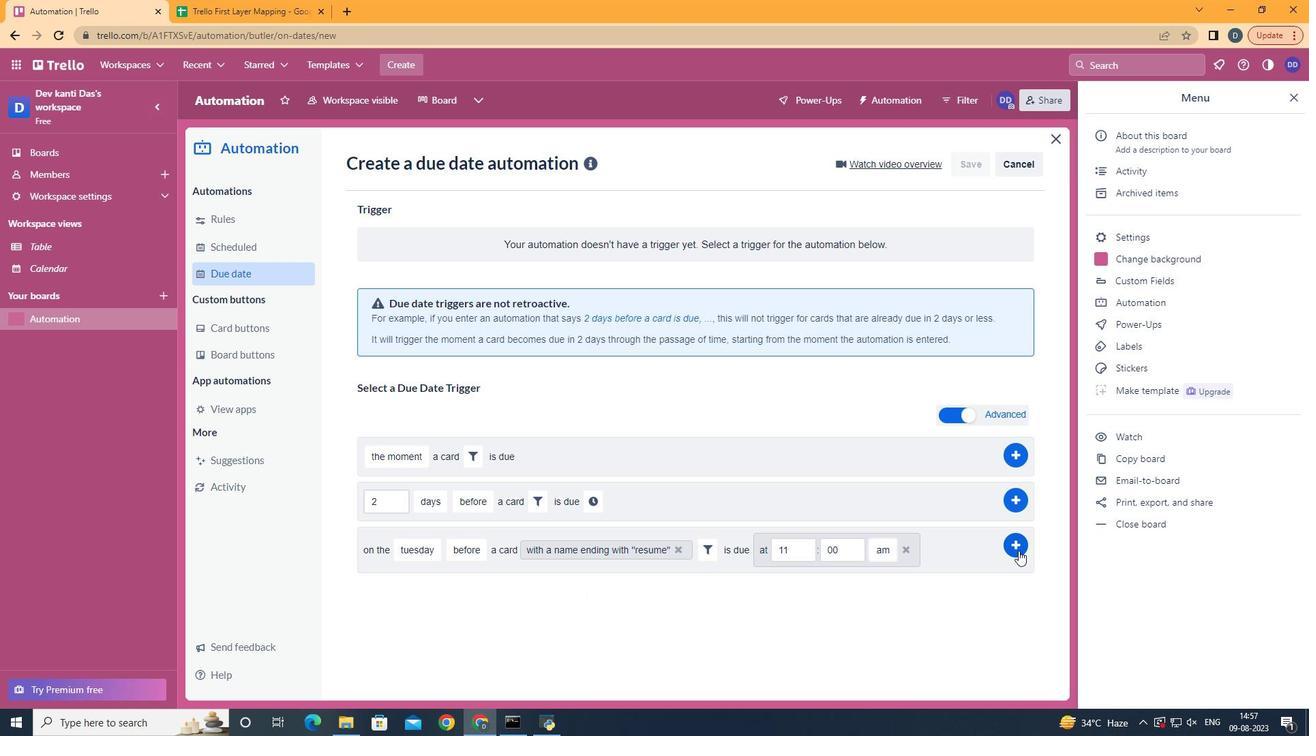 
Action: Mouse moved to (786, 529)
Screenshot: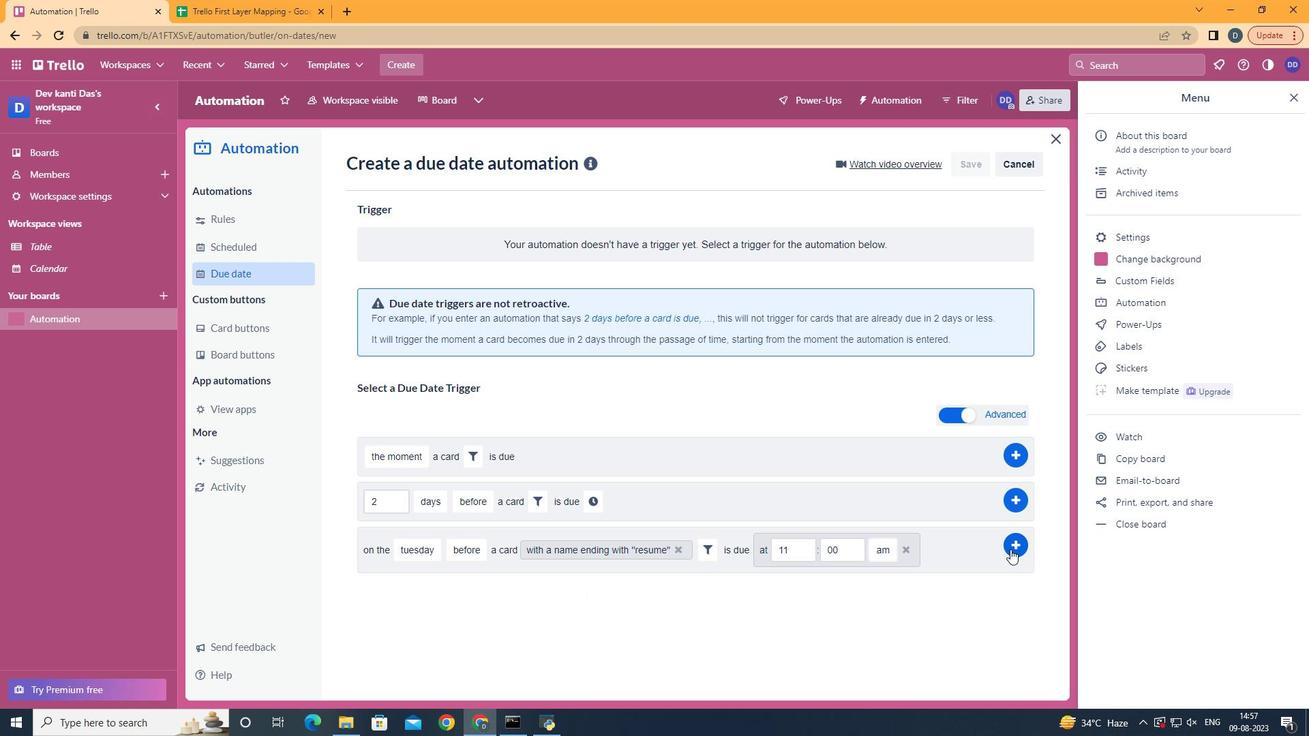 
Action: Mouse pressed left at (786, 529)
Screenshot: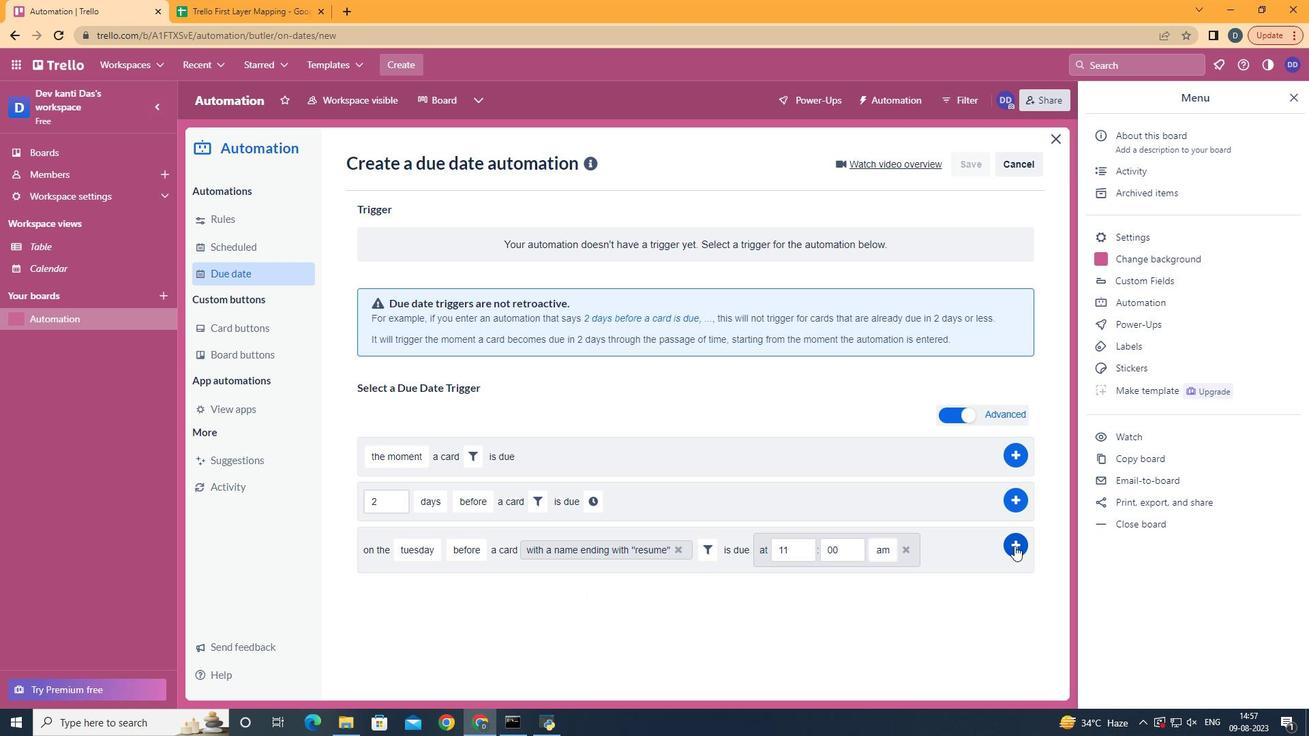 
Action: Mouse moved to (797, 523)
Screenshot: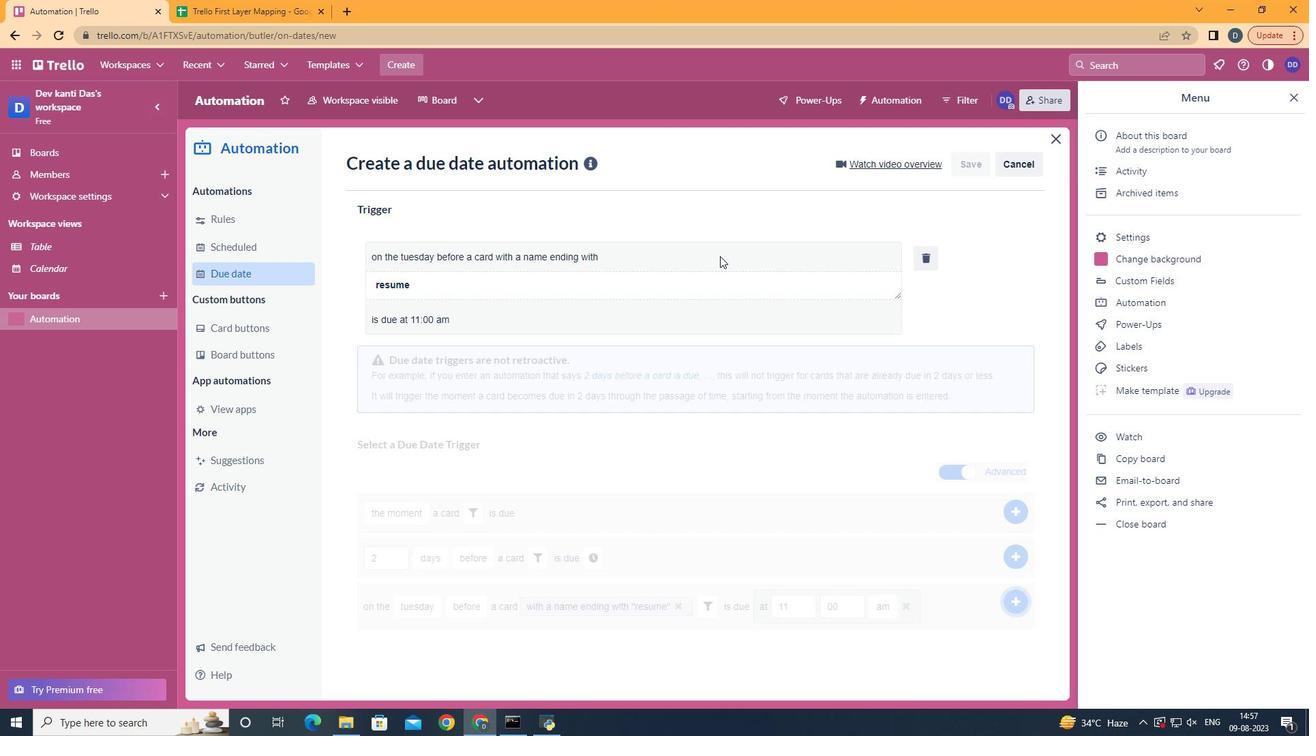 
Action: Mouse pressed left at (797, 523)
Screenshot: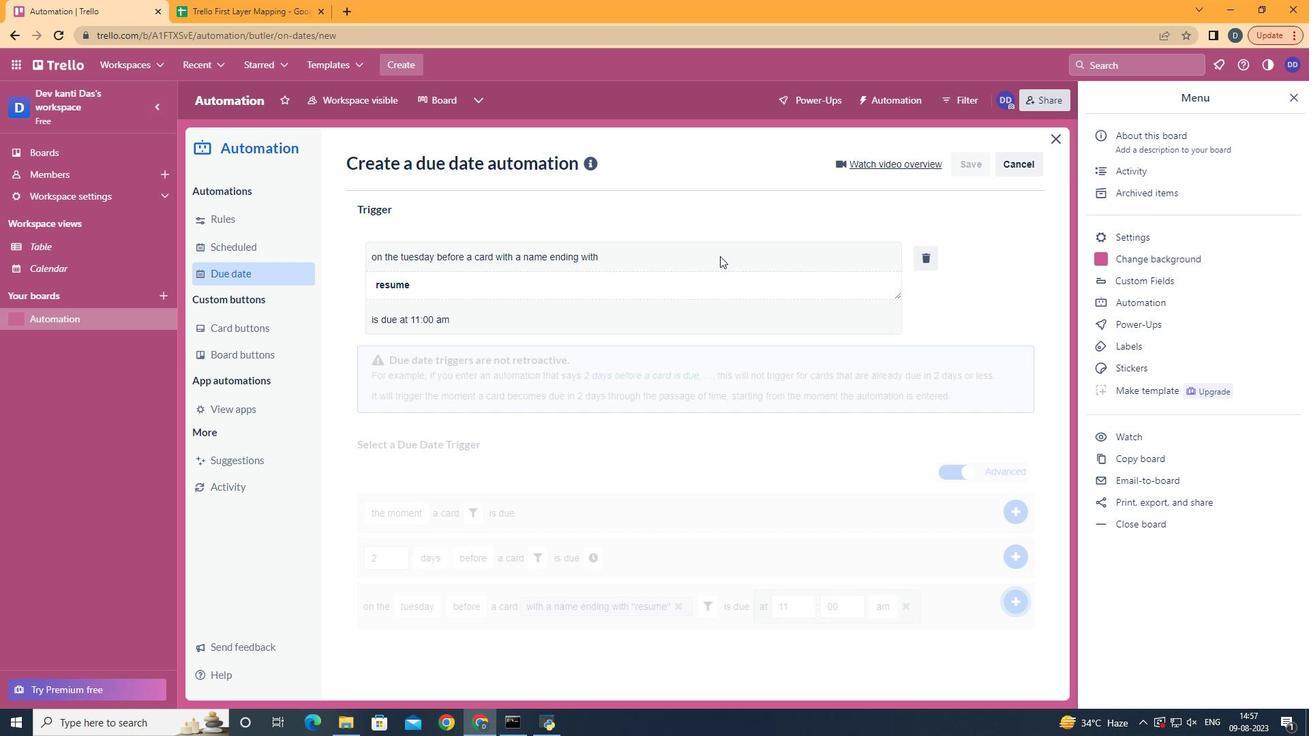 
Action: Mouse moved to (681, 379)
Screenshot: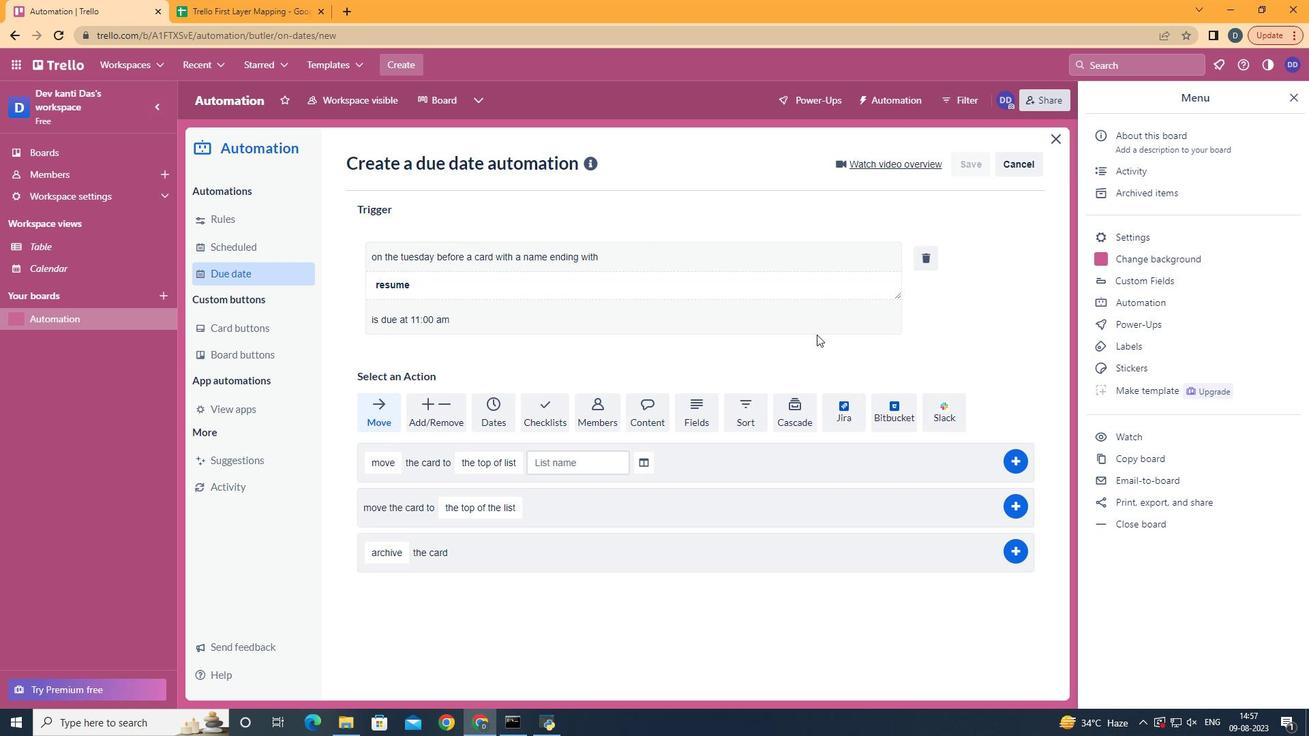 
